 Task: Look for space in Niigata, Japan from 9th June, 2023 to 16th June, 2023 for 2 adults in price range Rs.8000 to Rs.16000. Place can be entire place with 2 bedrooms having 2 beds and 1 bathroom. Property type can be house, flat, guest house. Booking option can be shelf check-in. Required host language is English.
Action: Mouse moved to (525, 142)
Screenshot: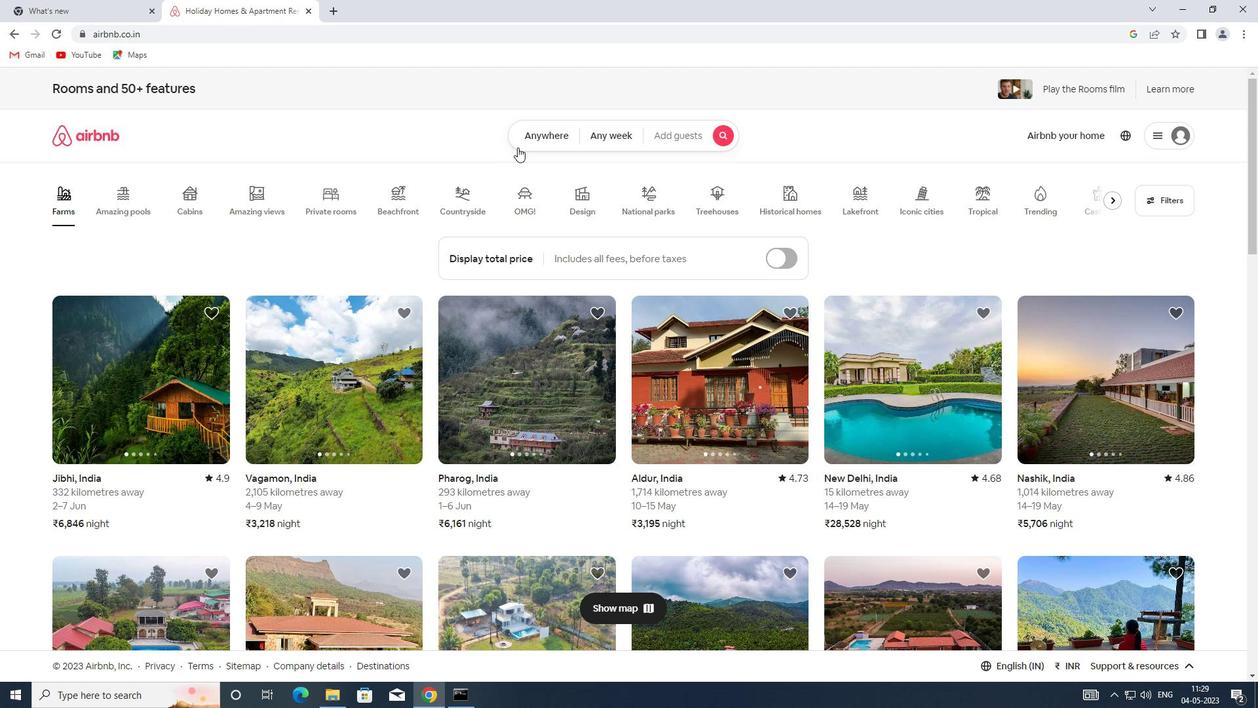 
Action: Mouse pressed left at (525, 142)
Screenshot: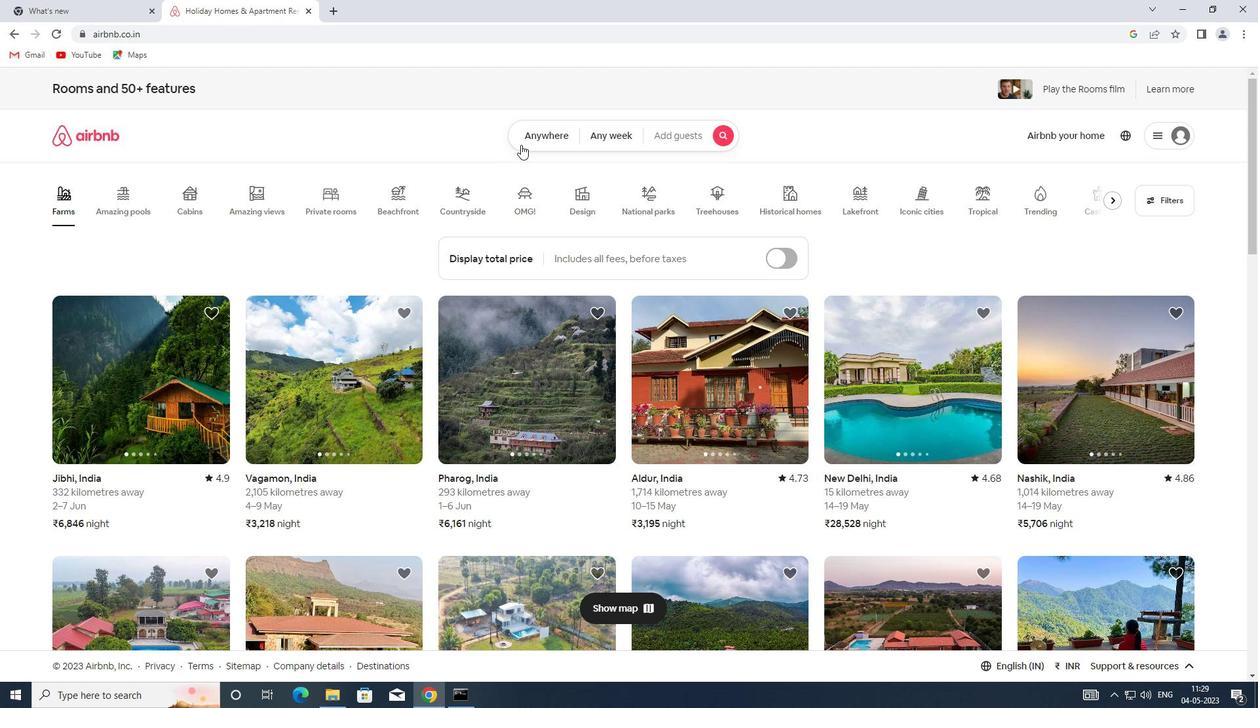 
Action: Mouse moved to (408, 192)
Screenshot: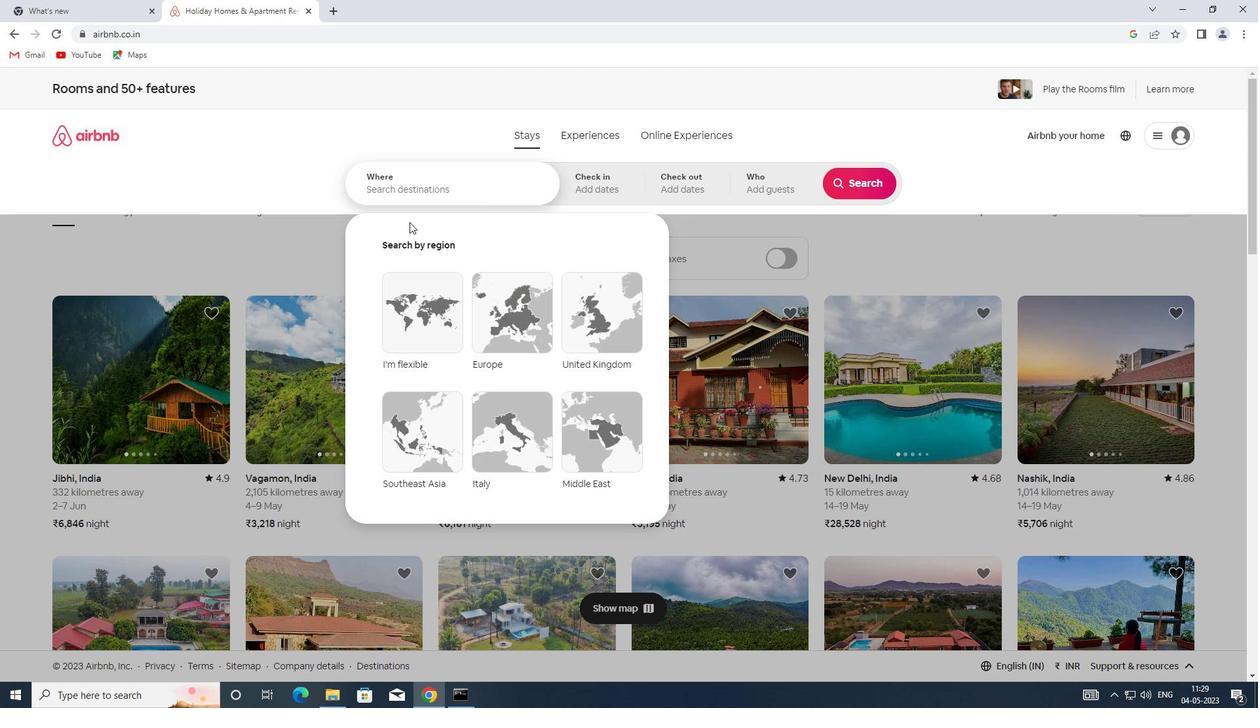 
Action: Mouse pressed left at (408, 192)
Screenshot: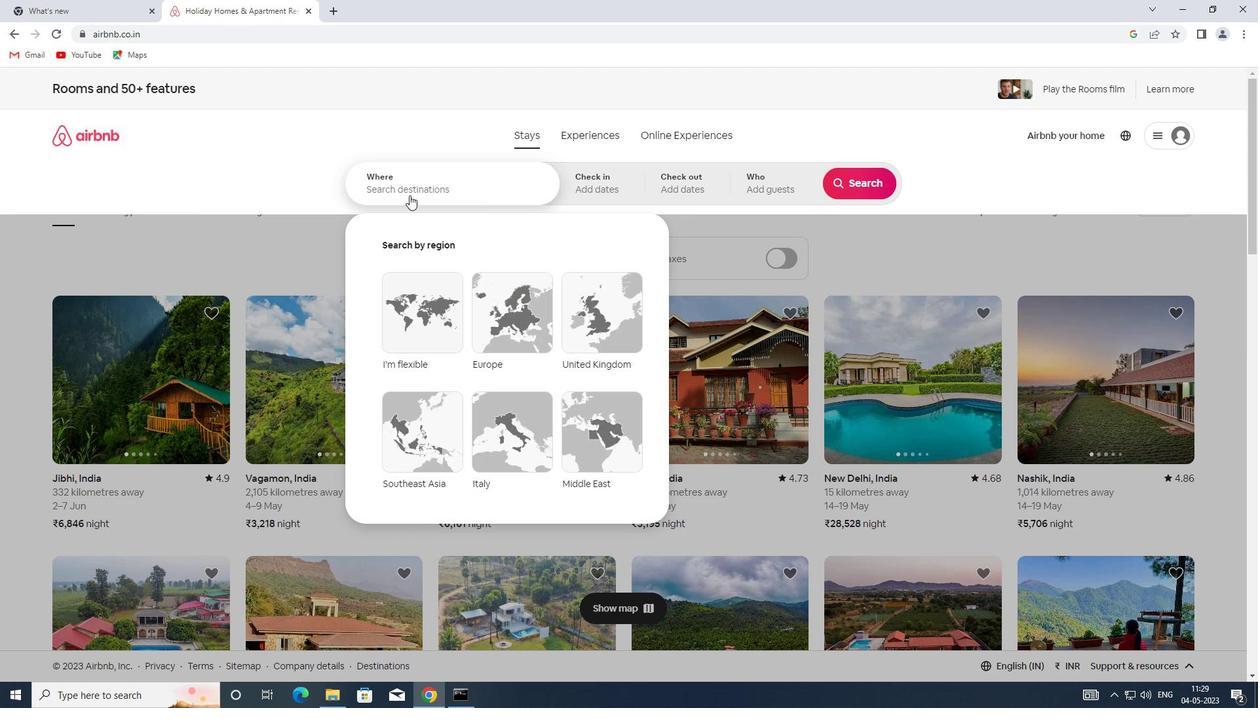 
Action: Key pressed <Key.shift>NIIGATA,<Key.shift>JAPAN
Screenshot: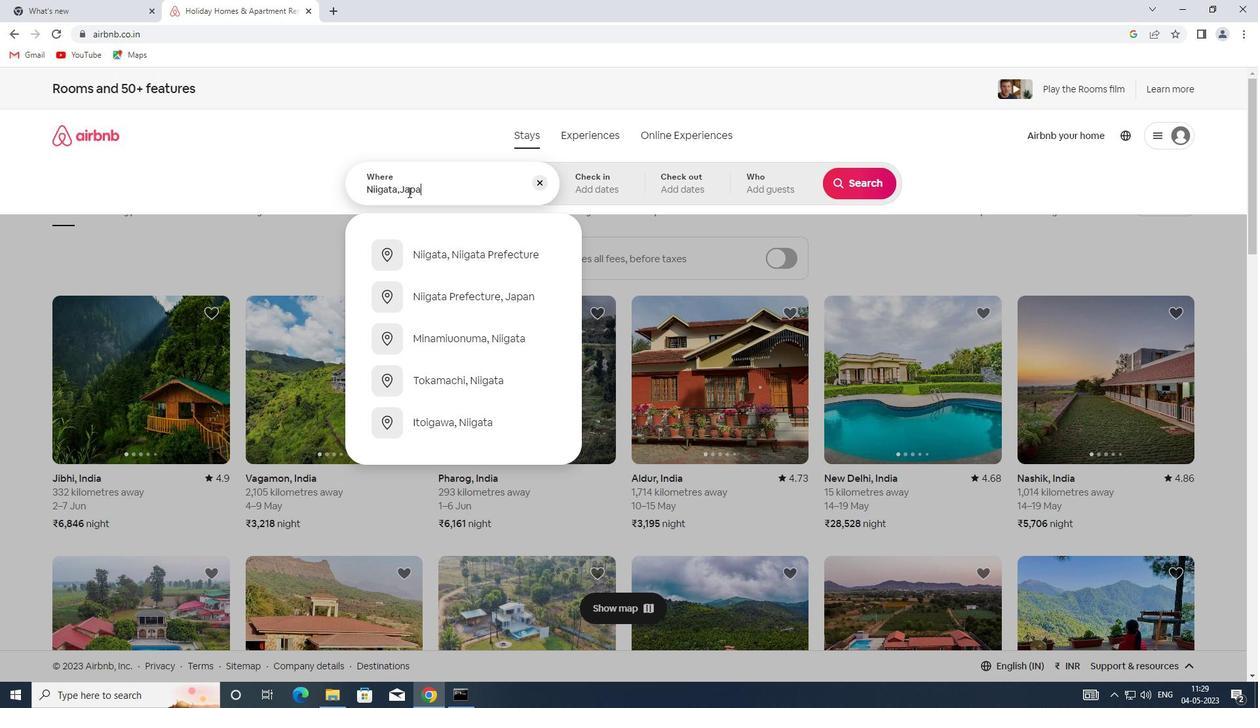 
Action: Mouse moved to (609, 172)
Screenshot: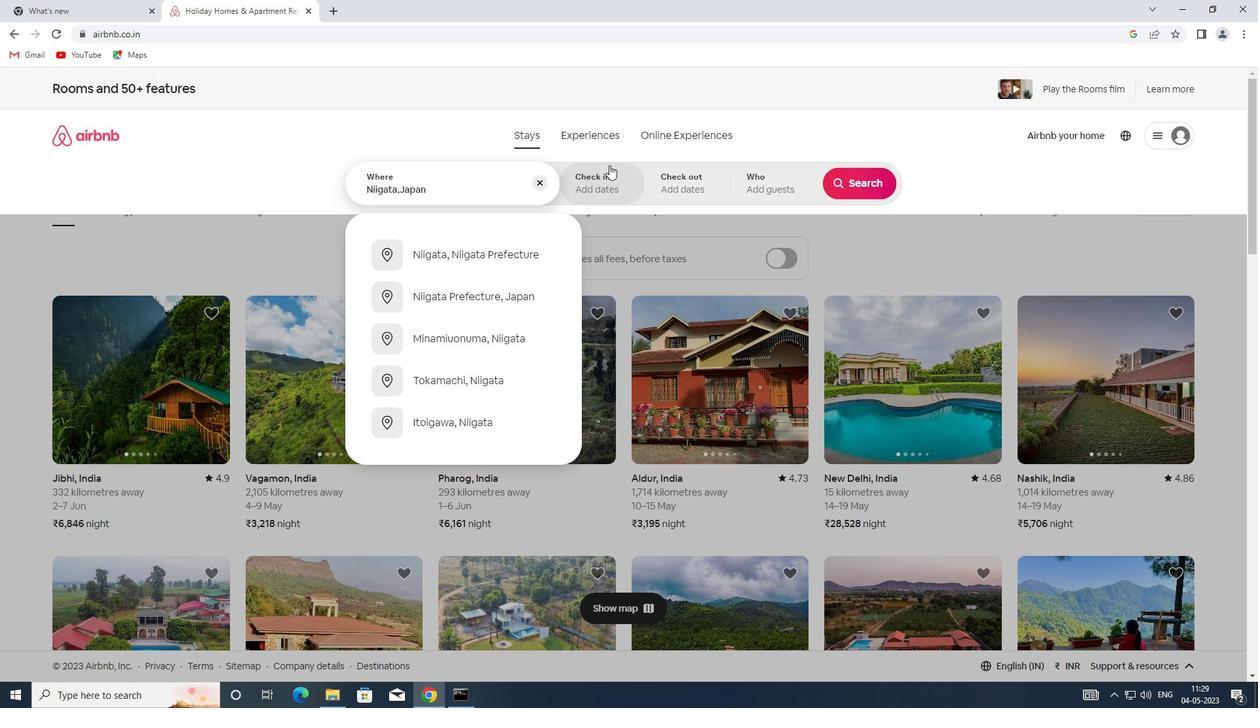 
Action: Mouse pressed left at (609, 172)
Screenshot: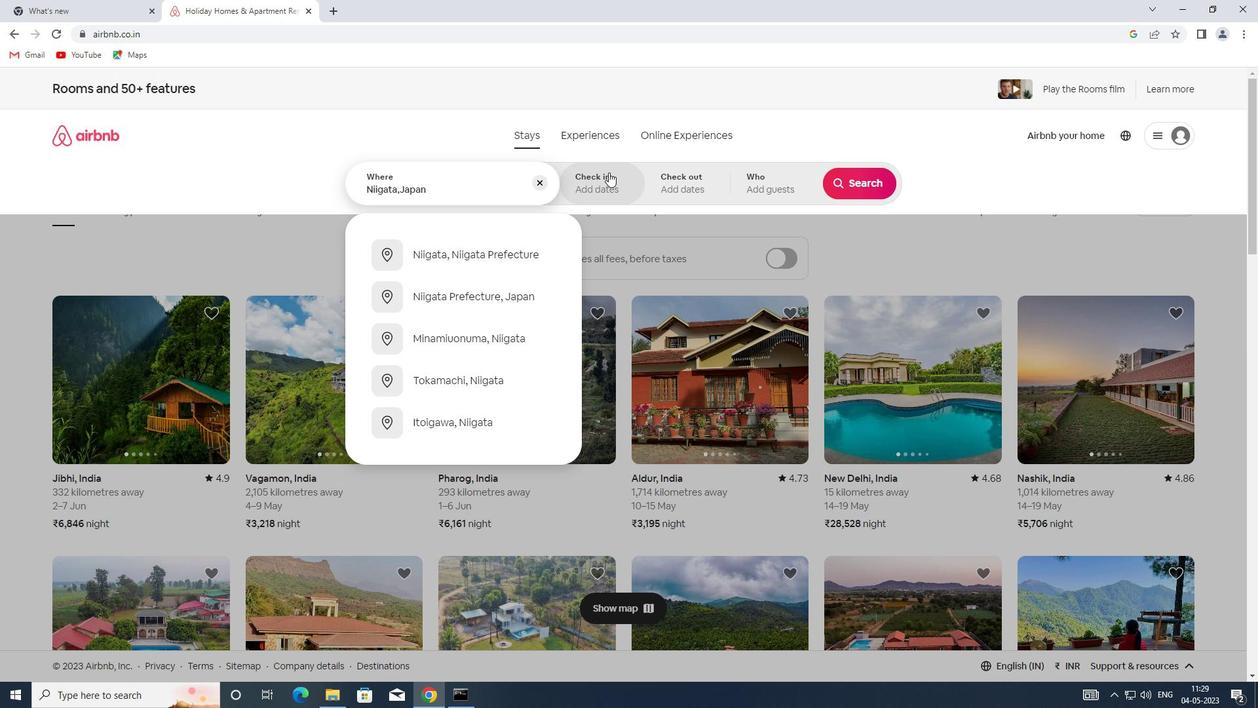 
Action: Mouse moved to (801, 375)
Screenshot: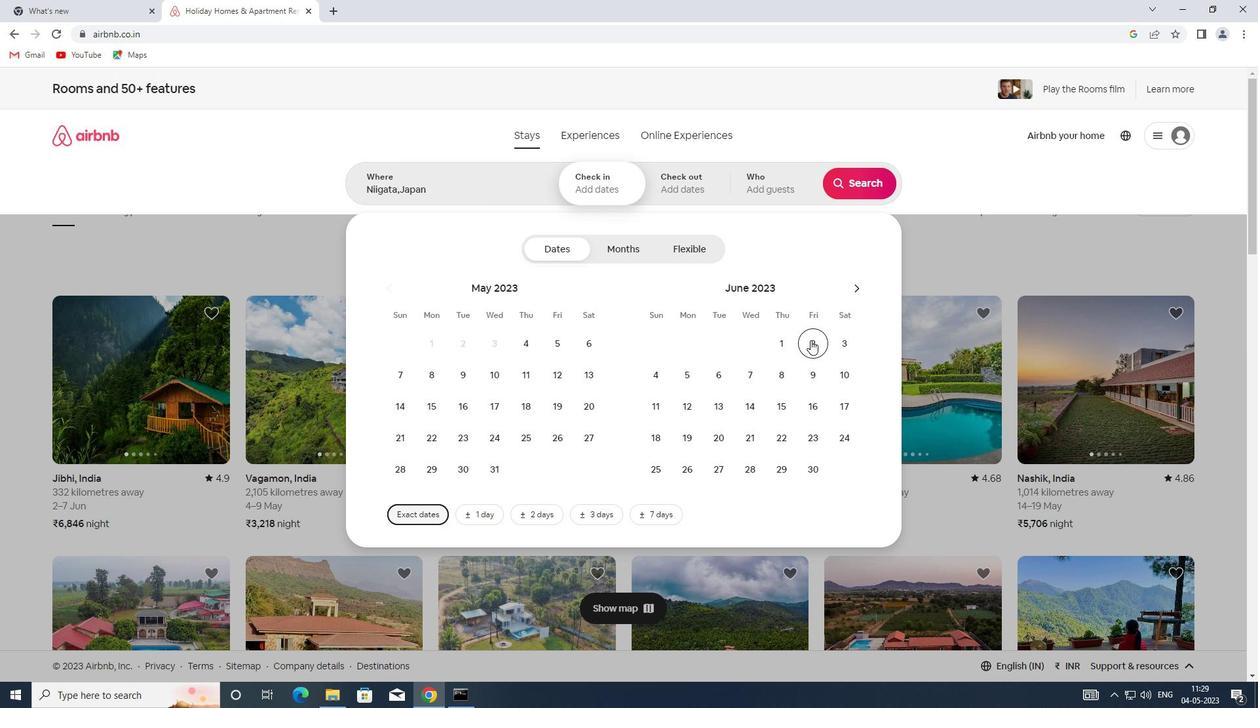 
Action: Mouse pressed left at (801, 375)
Screenshot: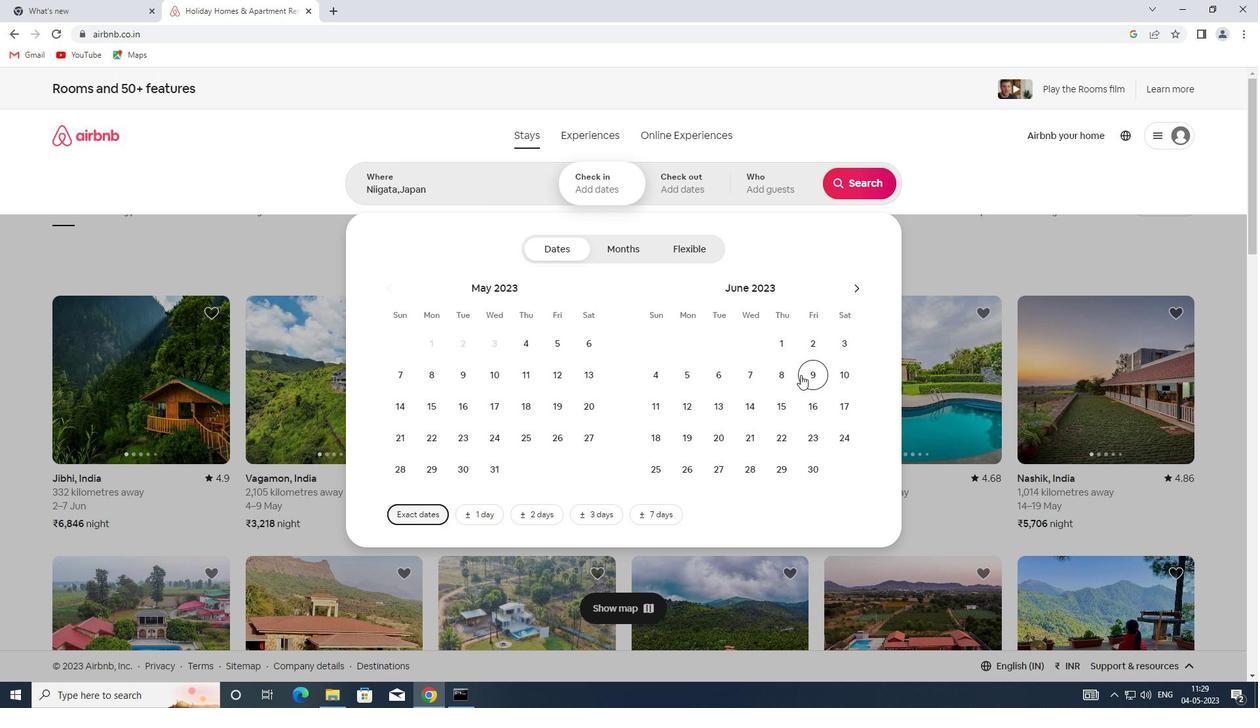 
Action: Mouse moved to (821, 411)
Screenshot: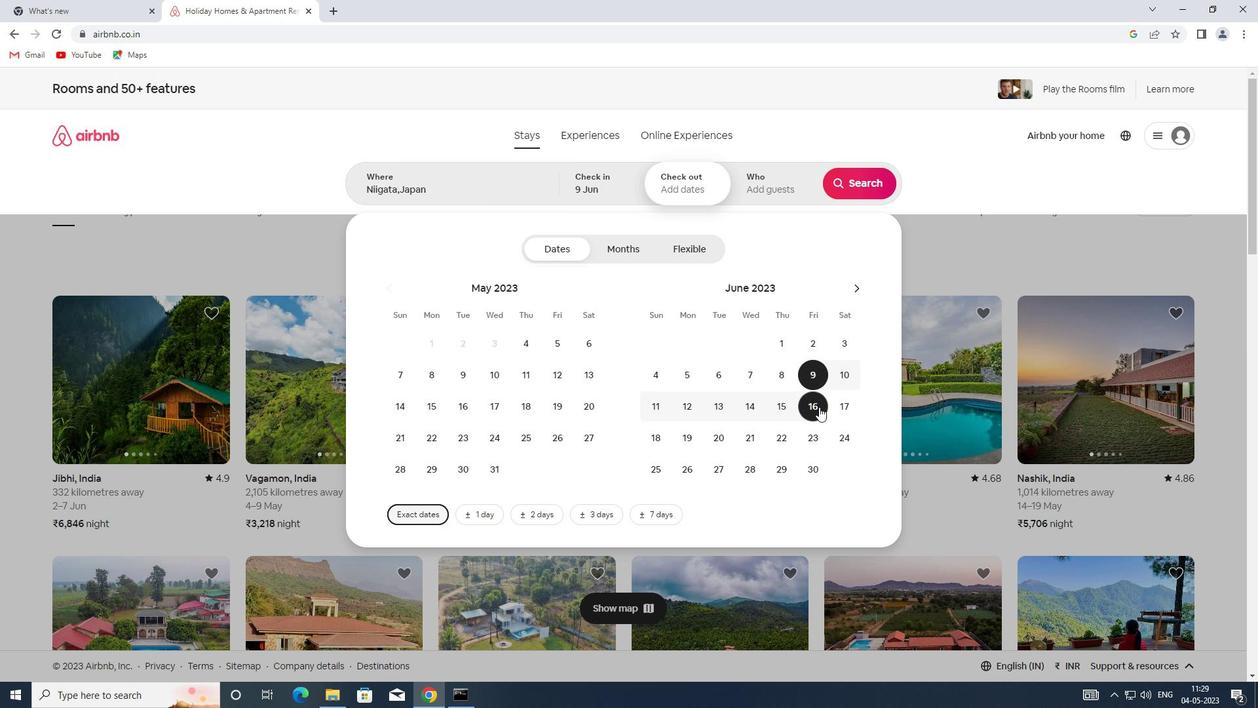 
Action: Mouse pressed left at (821, 411)
Screenshot: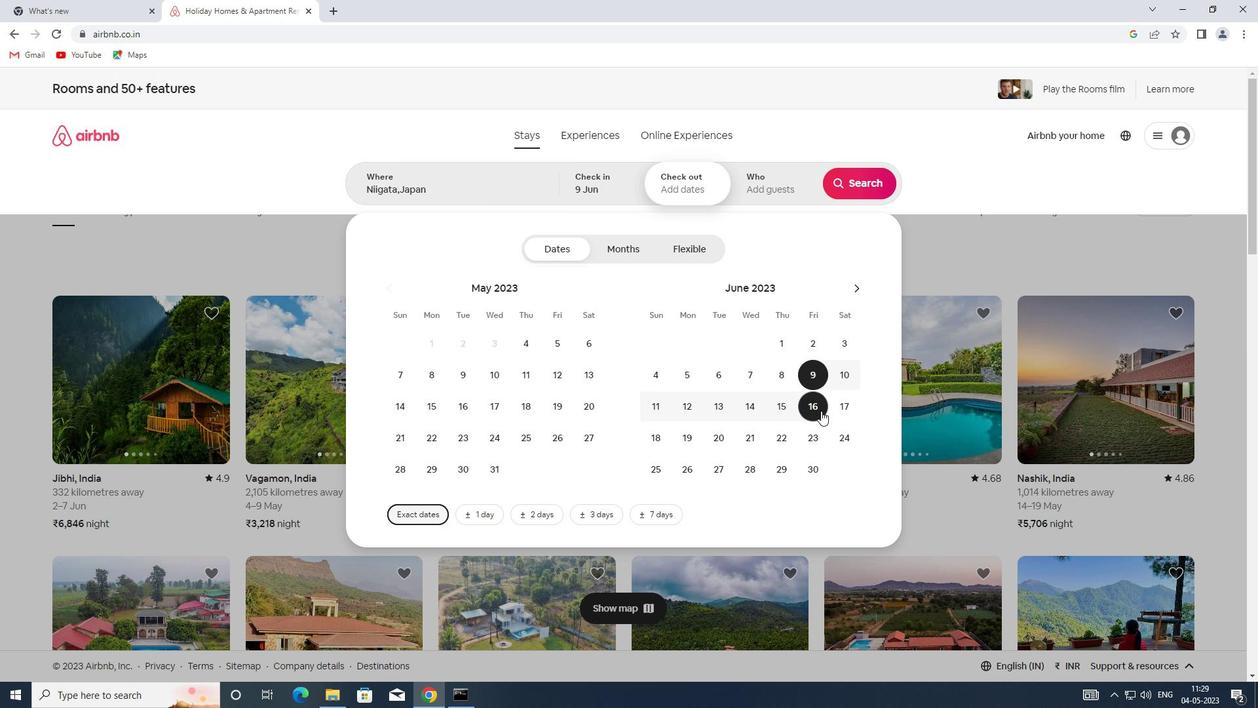 
Action: Mouse moved to (778, 182)
Screenshot: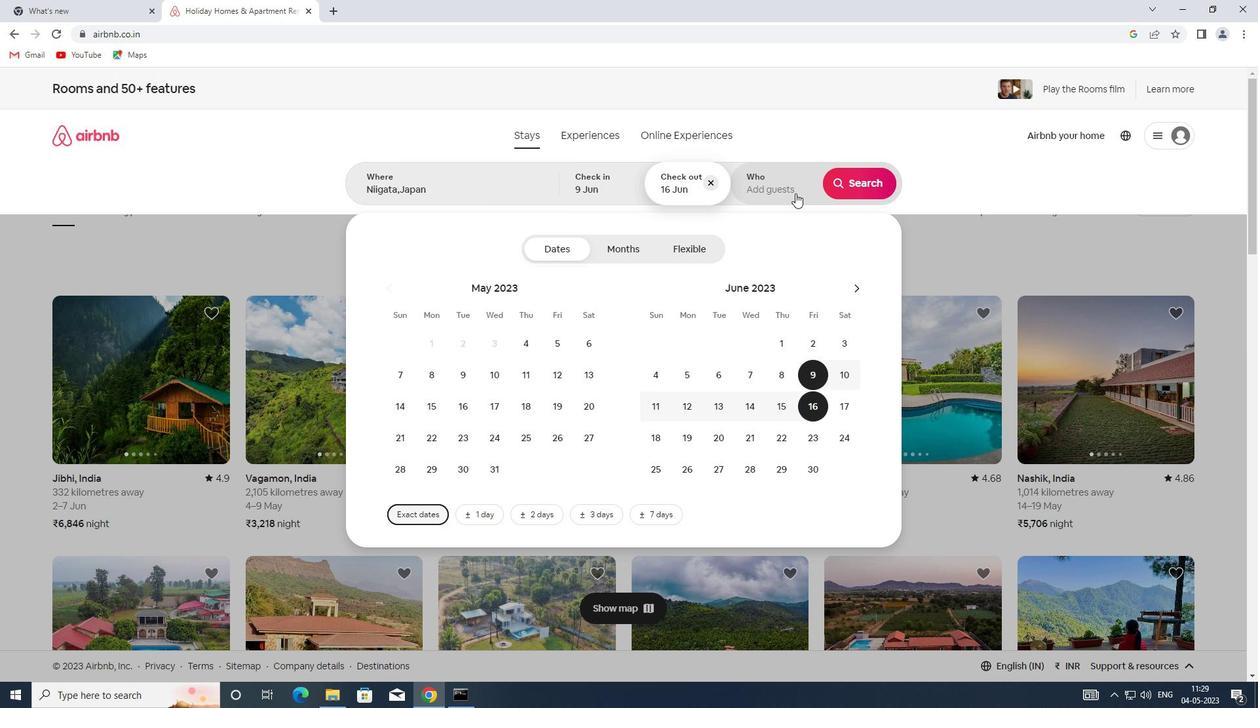 
Action: Mouse pressed left at (778, 182)
Screenshot: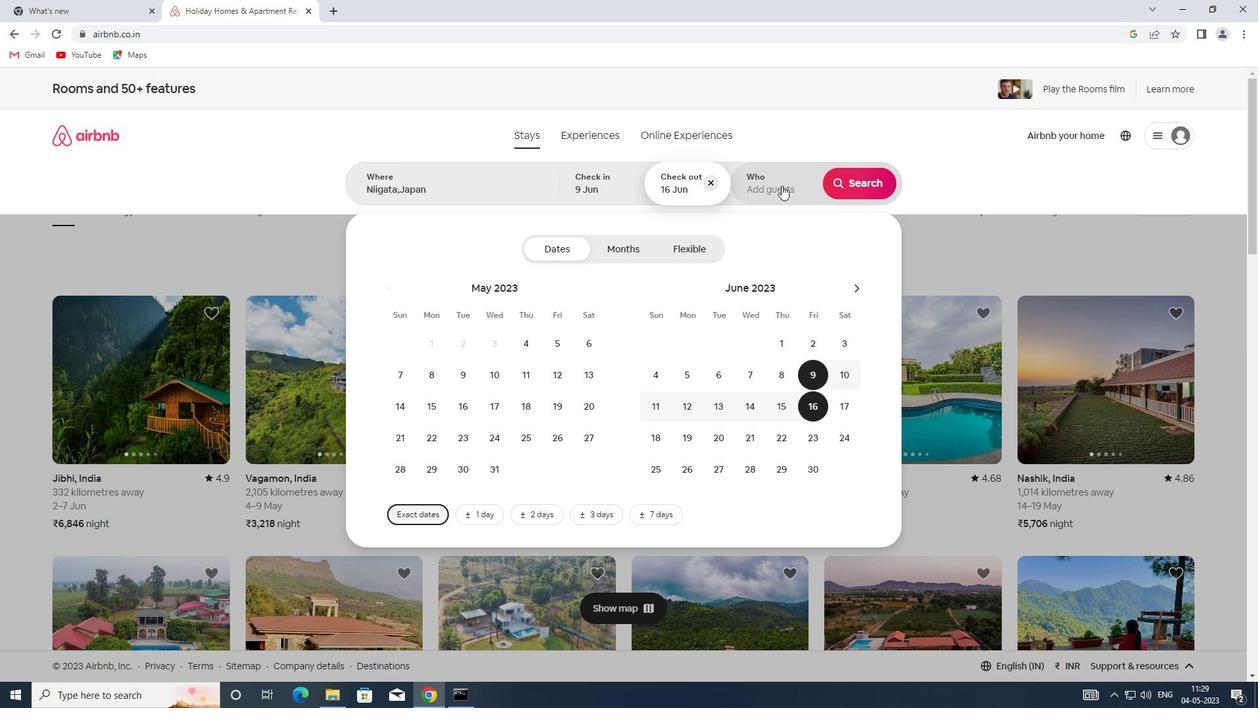 
Action: Mouse moved to (858, 251)
Screenshot: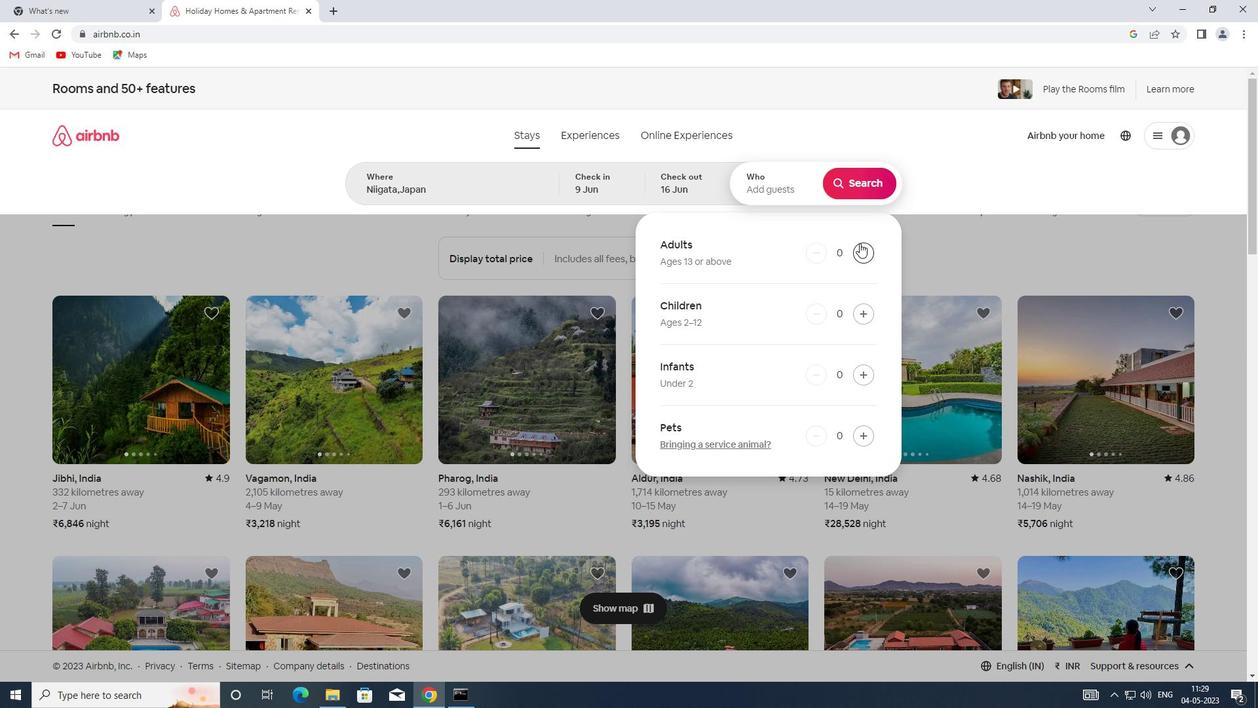
Action: Mouse pressed left at (858, 251)
Screenshot: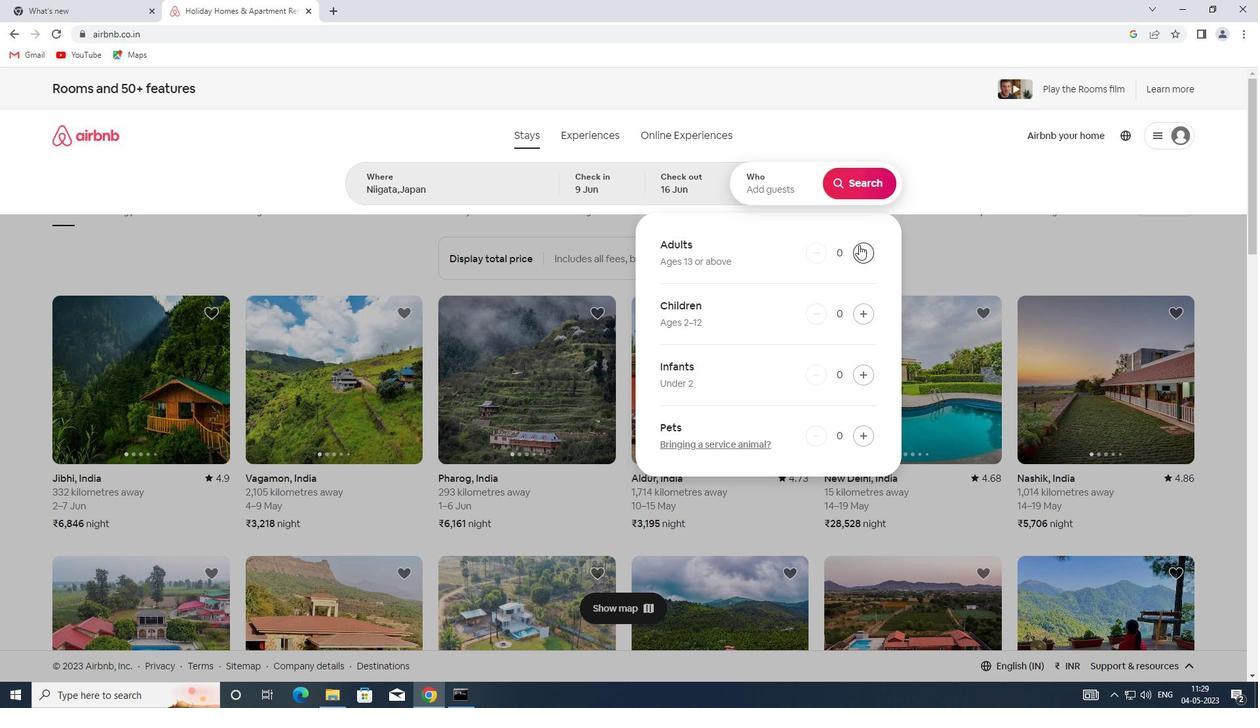 
Action: Mouse moved to (856, 252)
Screenshot: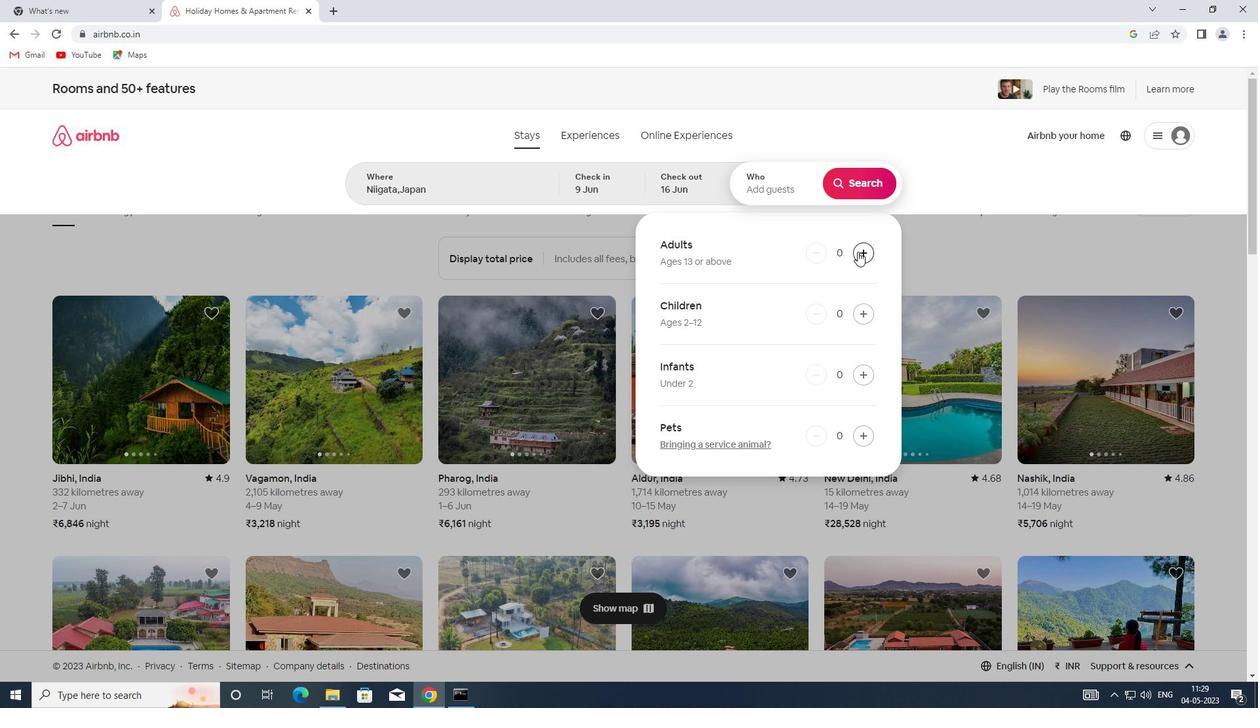 
Action: Mouse pressed left at (856, 252)
Screenshot: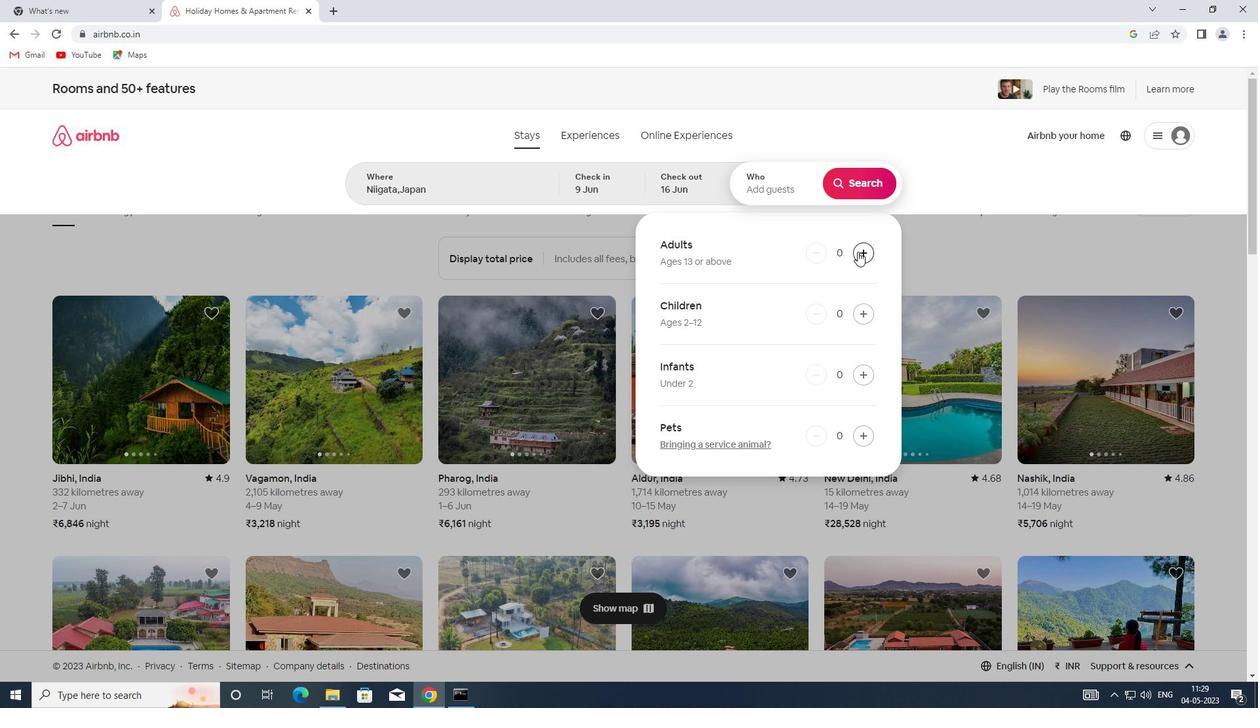 
Action: Mouse moved to (846, 176)
Screenshot: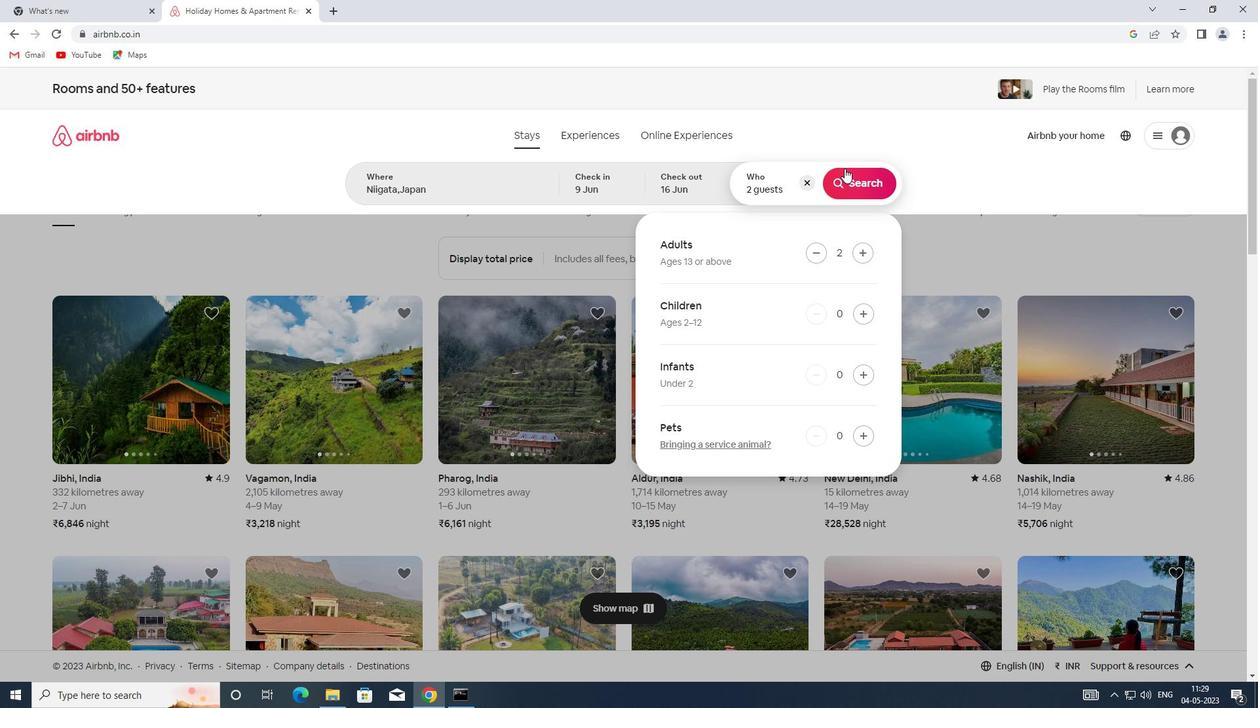 
Action: Mouse pressed left at (846, 176)
Screenshot: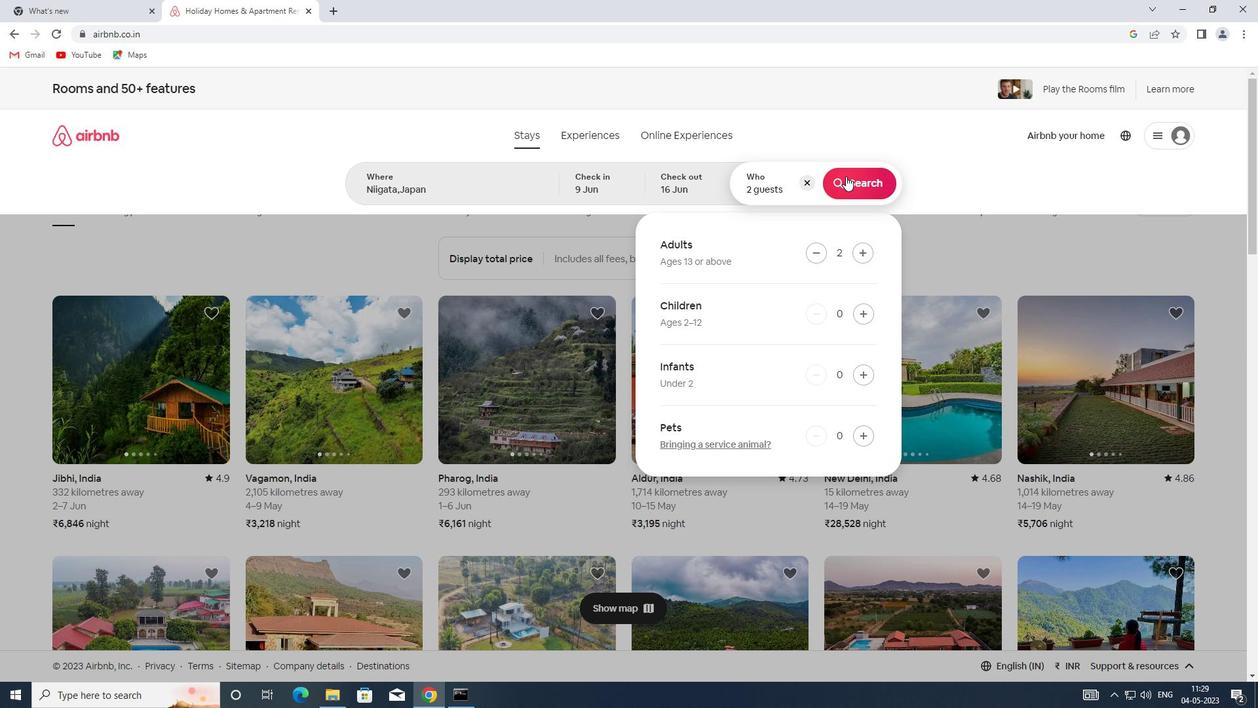 
Action: Mouse moved to (1205, 145)
Screenshot: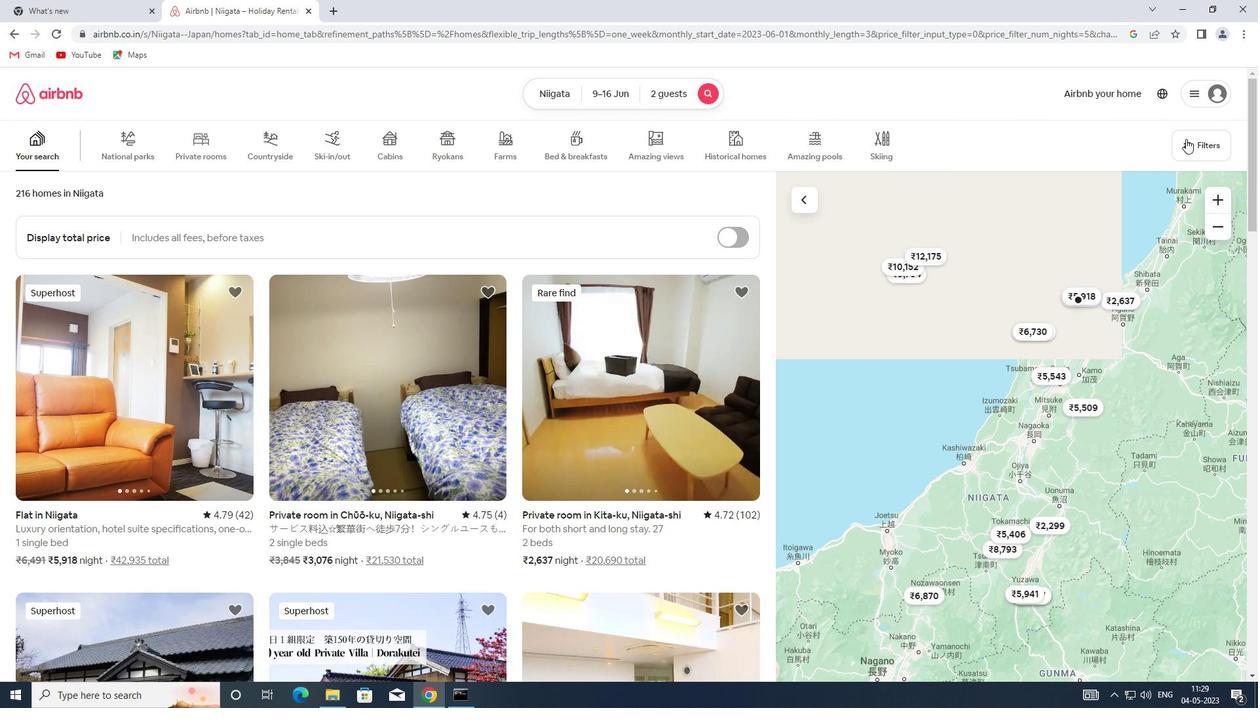 
Action: Mouse pressed left at (1205, 145)
Screenshot: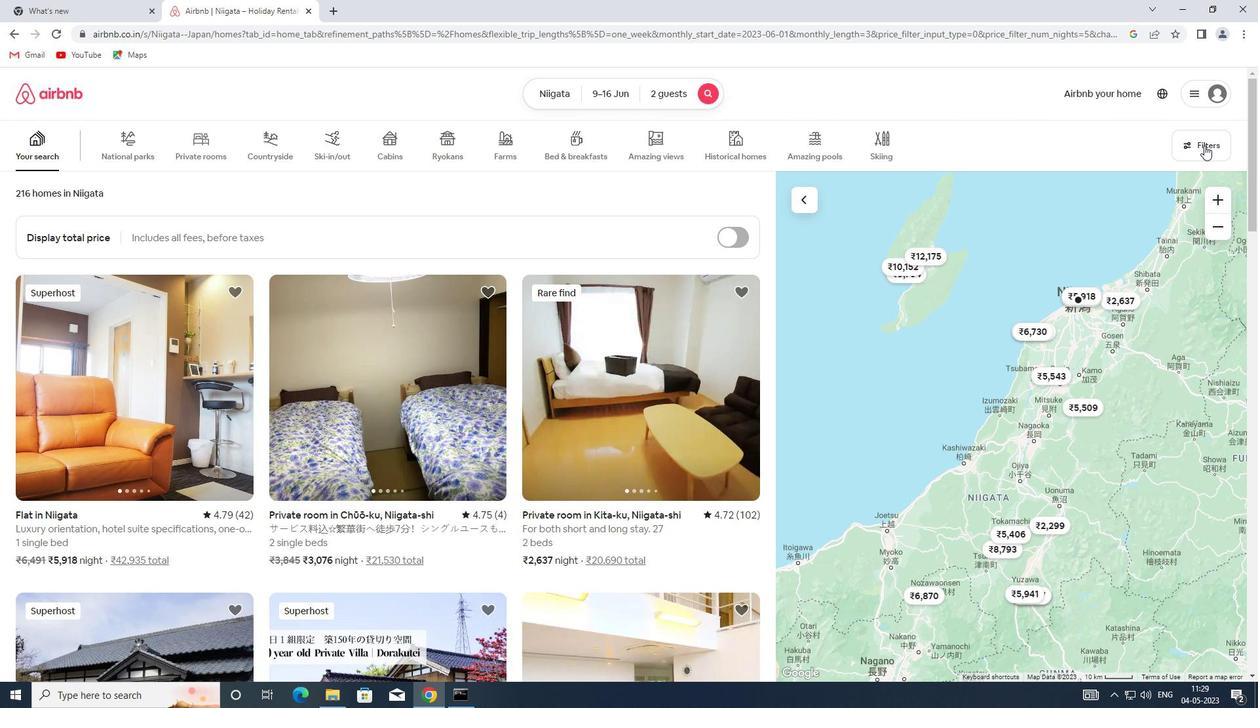 
Action: Mouse moved to (467, 308)
Screenshot: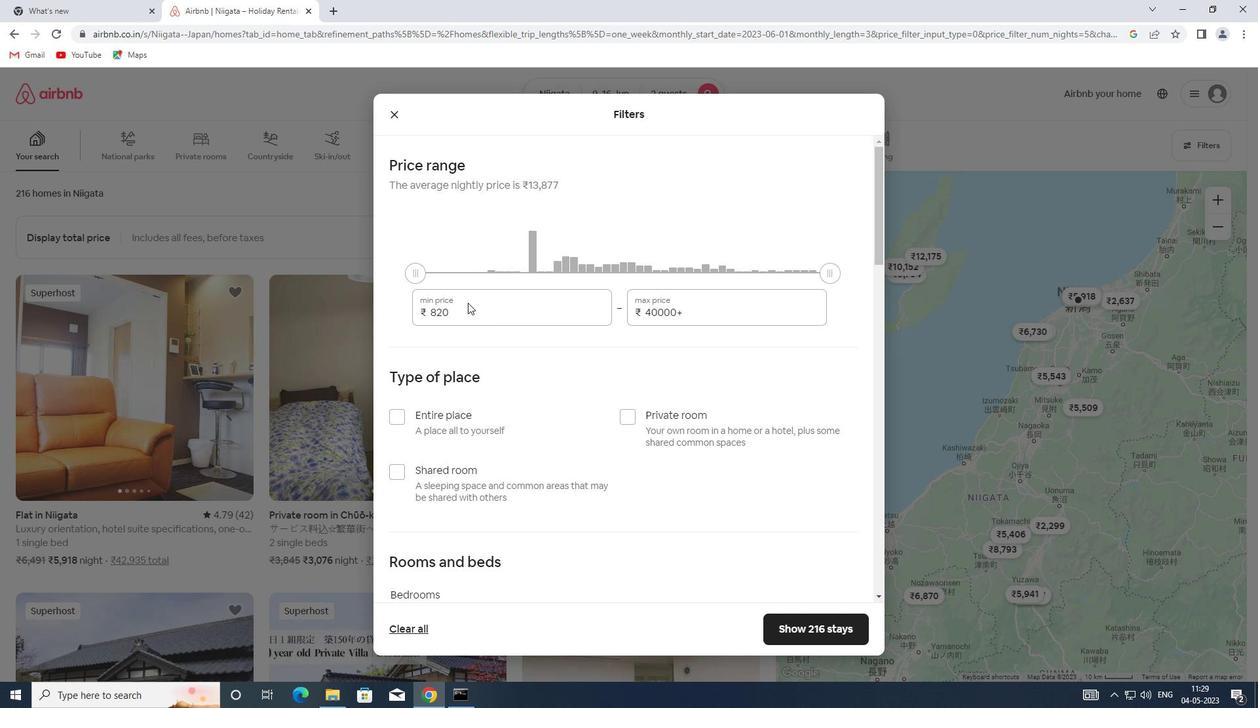 
Action: Mouse pressed left at (467, 308)
Screenshot: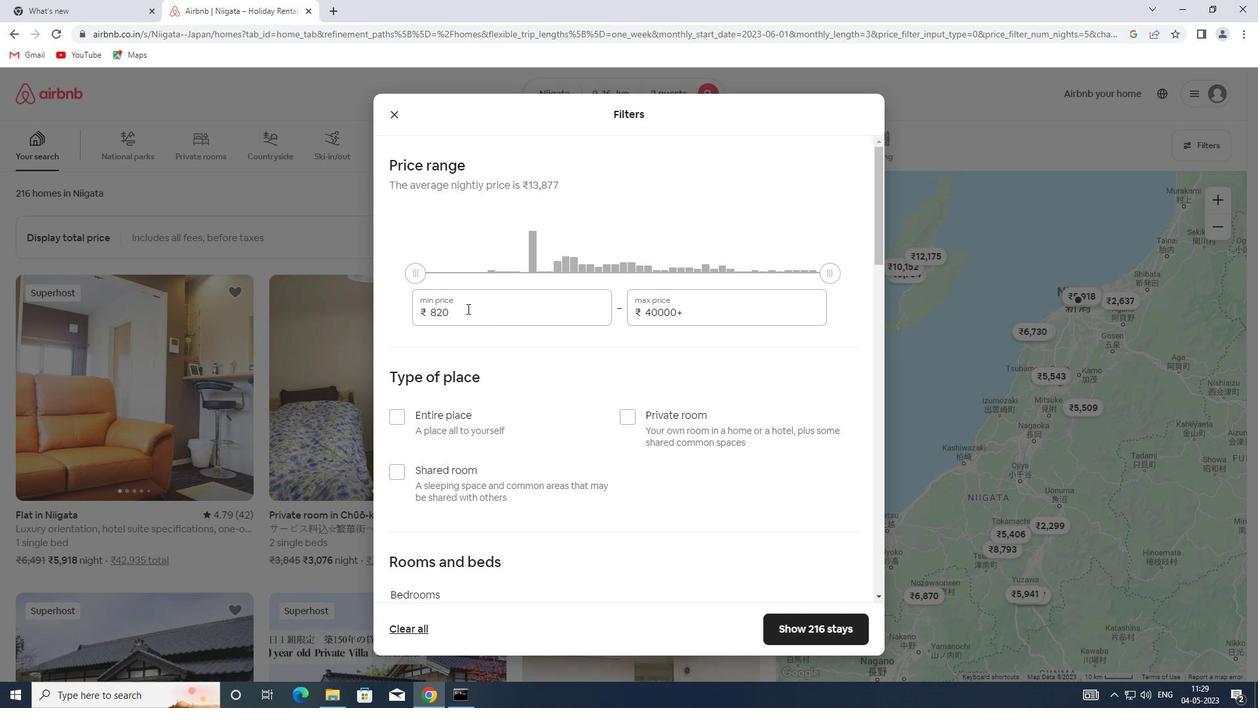 
Action: Mouse moved to (371, 300)
Screenshot: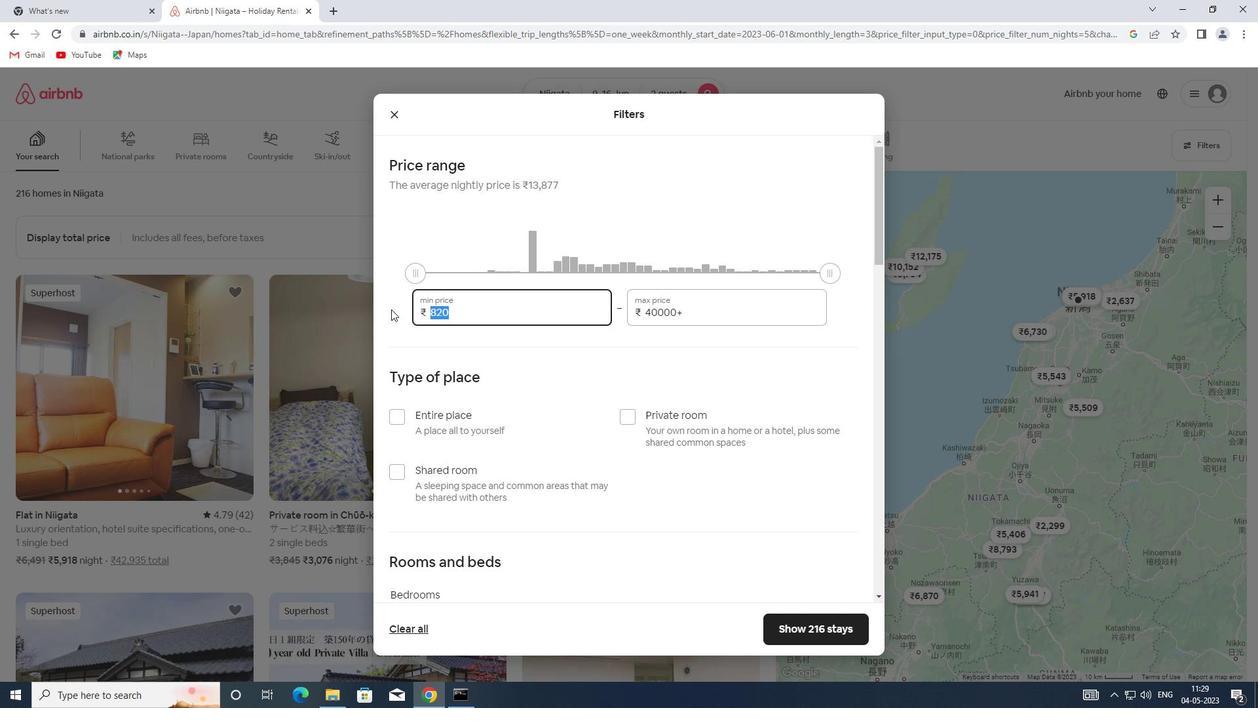 
Action: Key pressed 8000
Screenshot: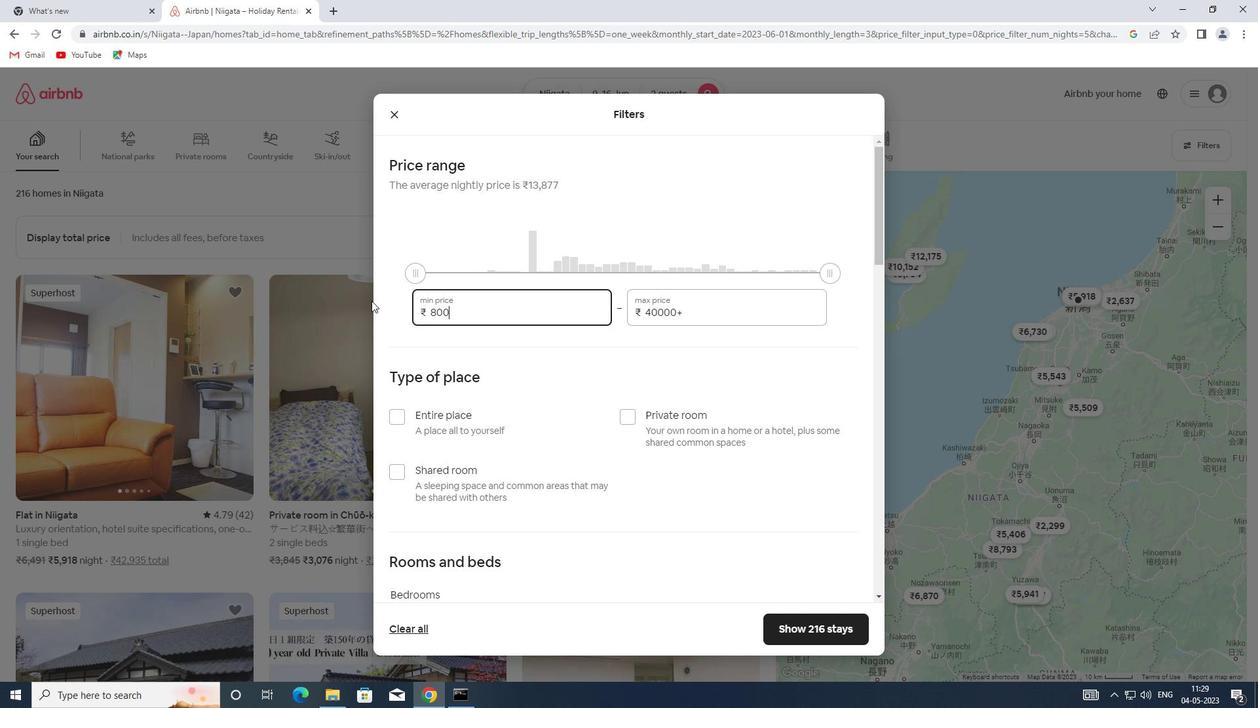 
Action: Mouse moved to (687, 314)
Screenshot: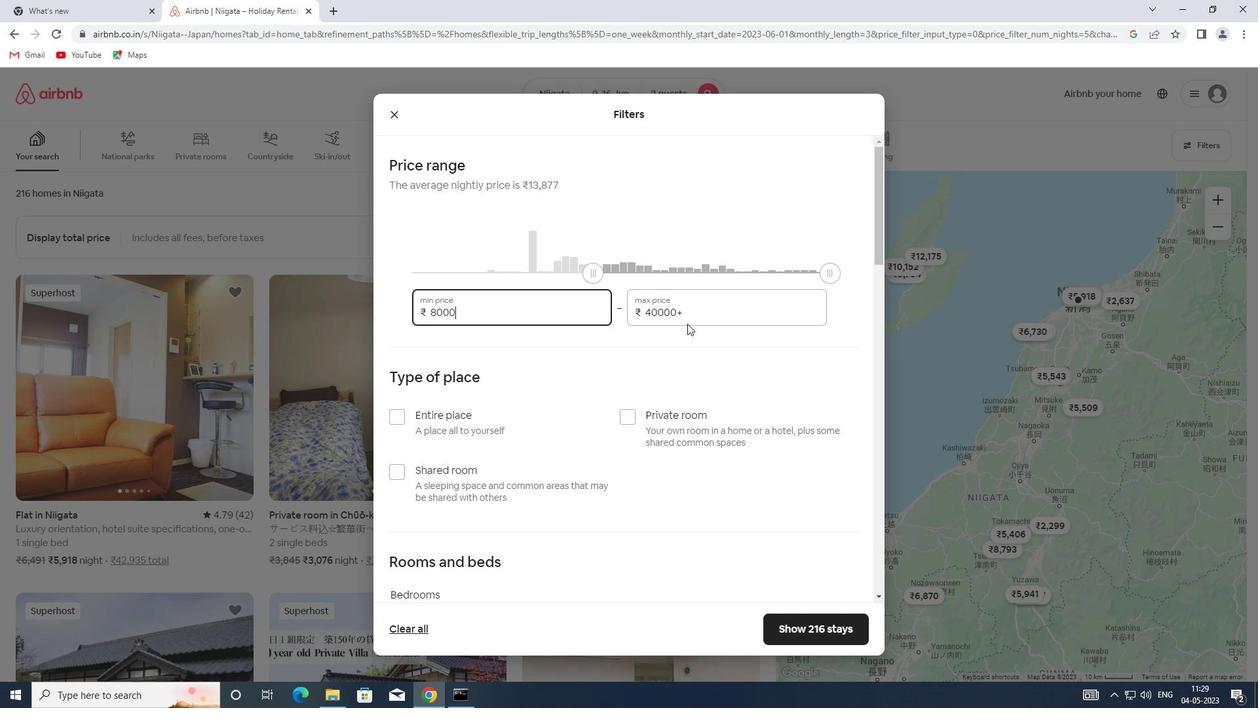 
Action: Mouse pressed left at (687, 314)
Screenshot: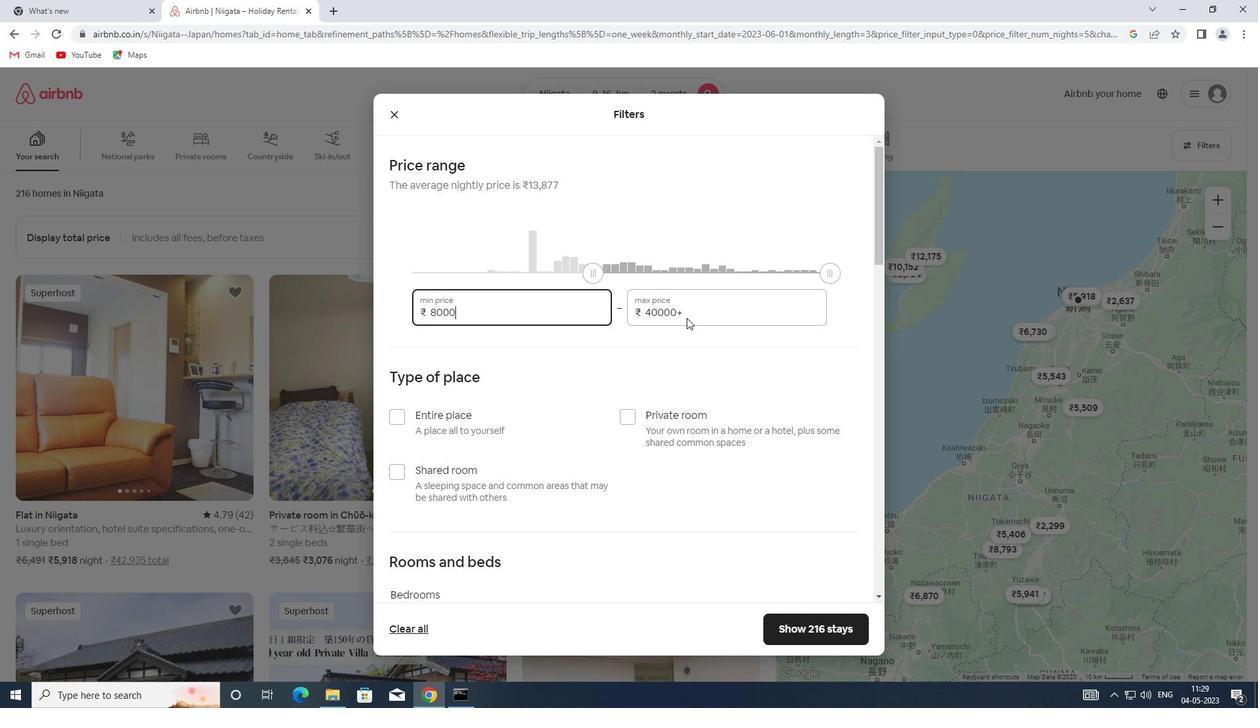 
Action: Mouse moved to (582, 315)
Screenshot: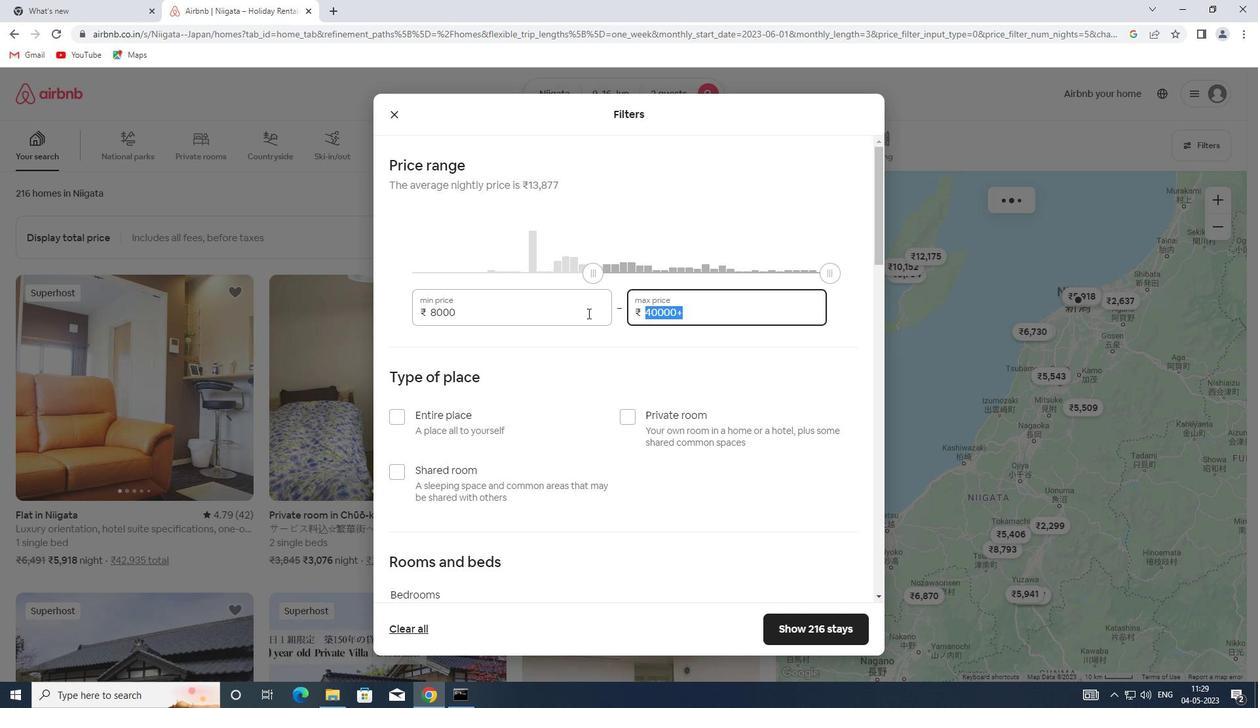 
Action: Key pressed 16000
Screenshot: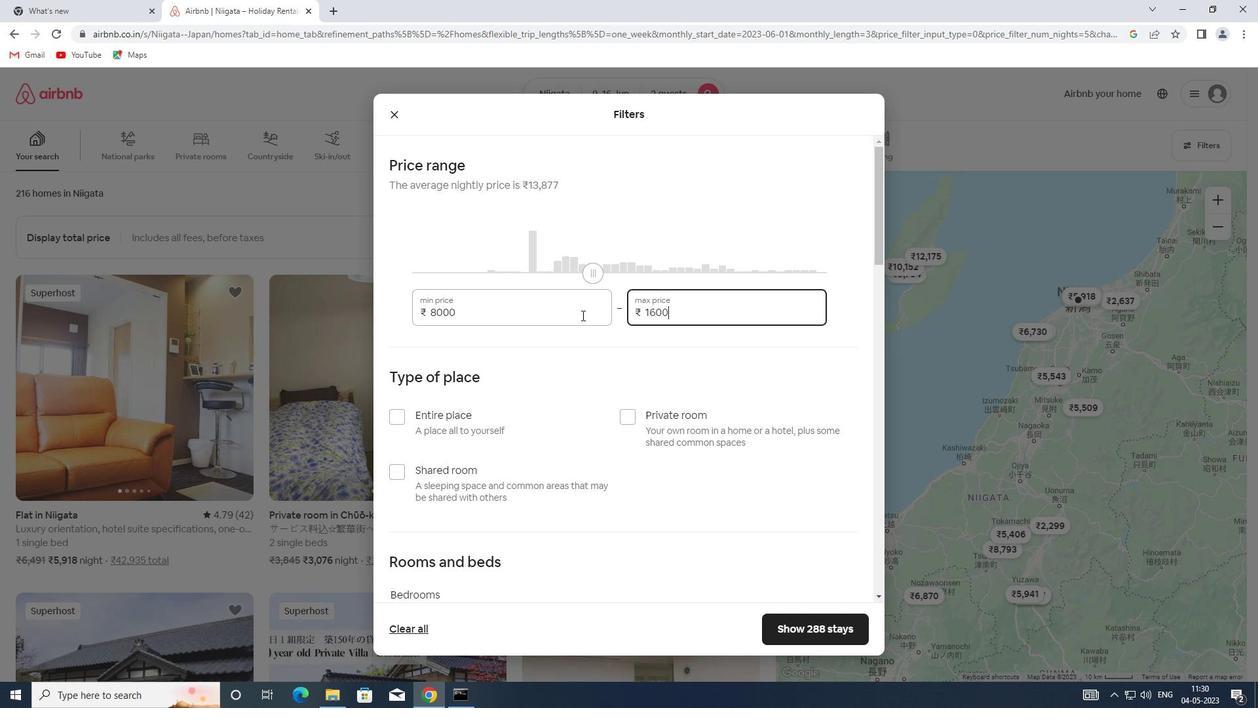 
Action: Mouse moved to (611, 335)
Screenshot: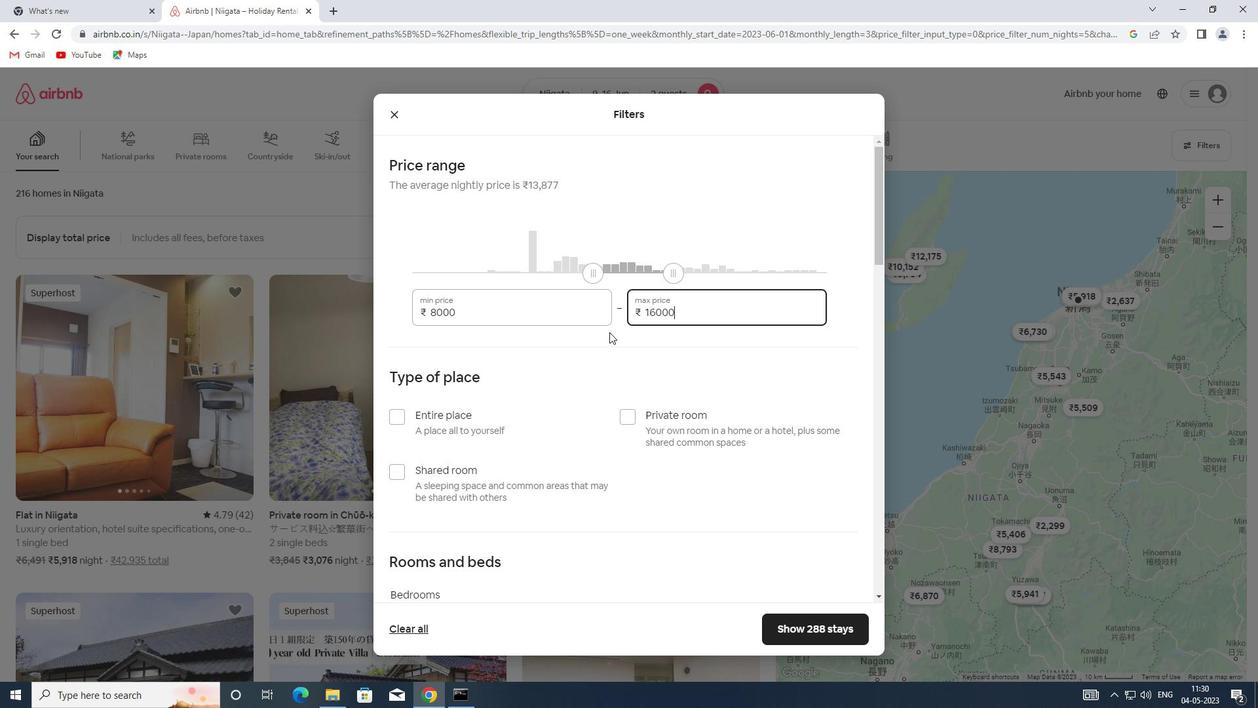 
Action: Mouse scrolled (611, 335) with delta (0, 0)
Screenshot: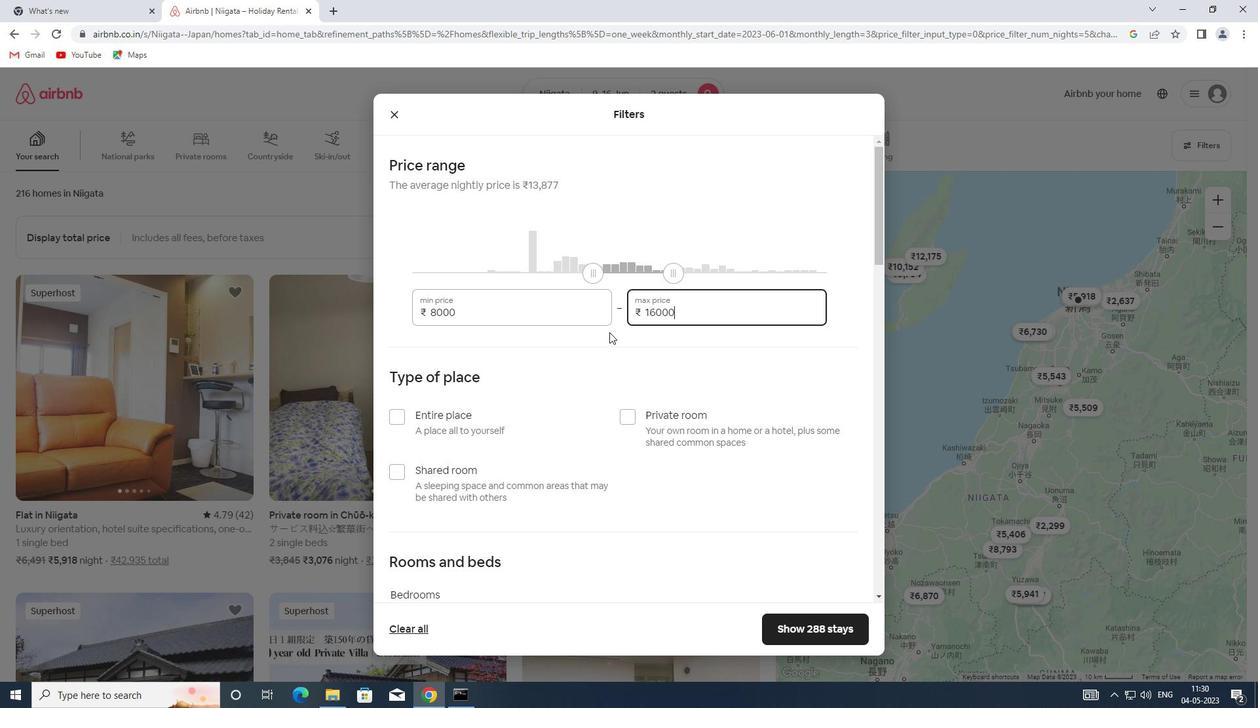 
Action: Mouse moved to (413, 352)
Screenshot: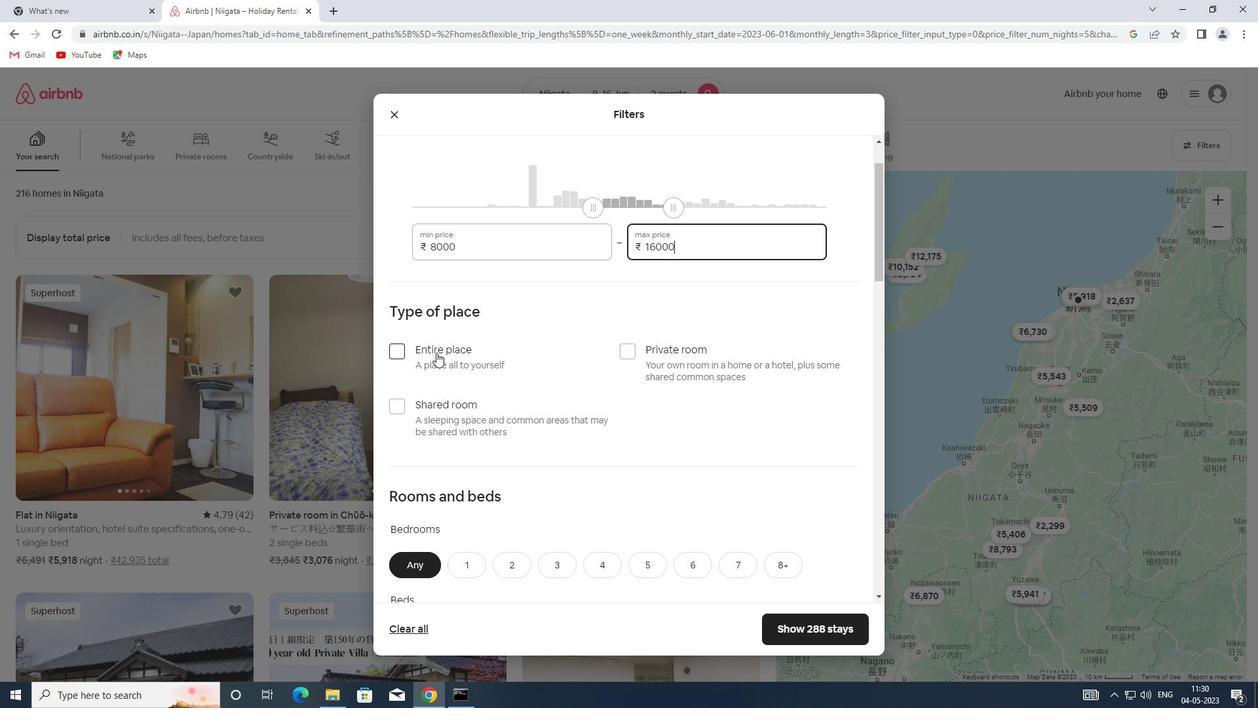 
Action: Mouse pressed left at (413, 352)
Screenshot: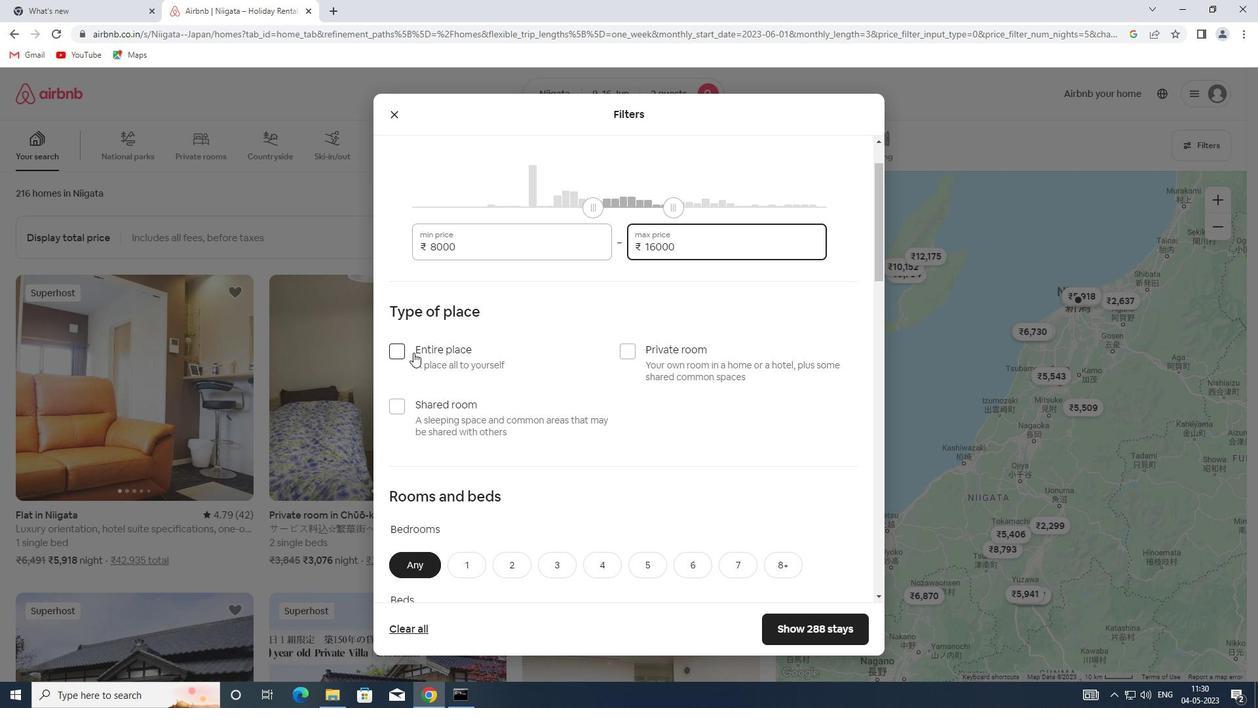 
Action: Mouse moved to (413, 352)
Screenshot: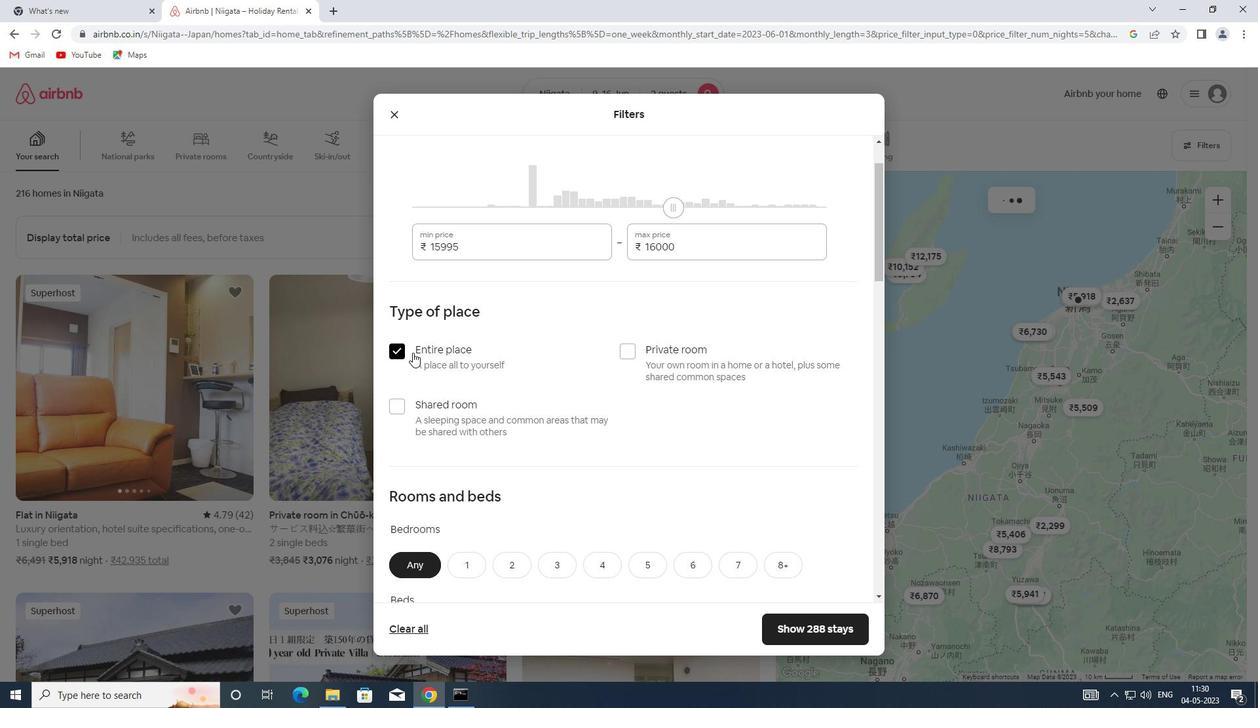 
Action: Mouse scrolled (413, 352) with delta (0, 0)
Screenshot: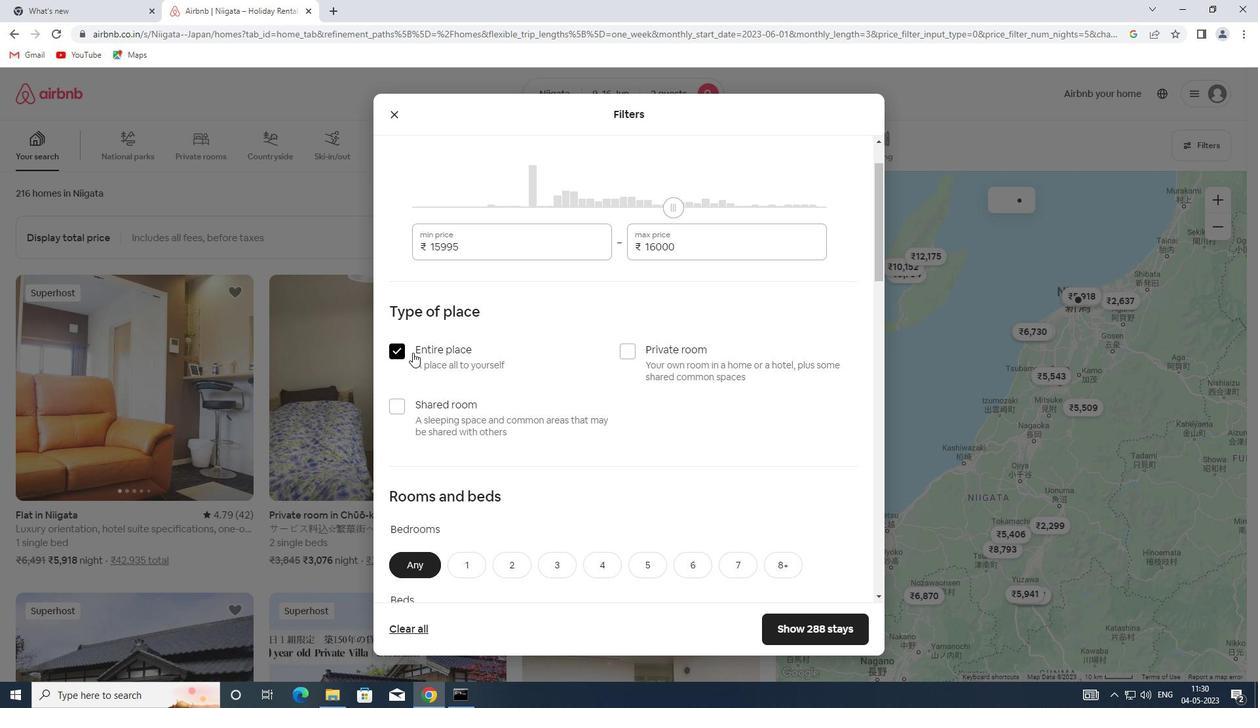 
Action: Mouse scrolled (413, 352) with delta (0, 0)
Screenshot: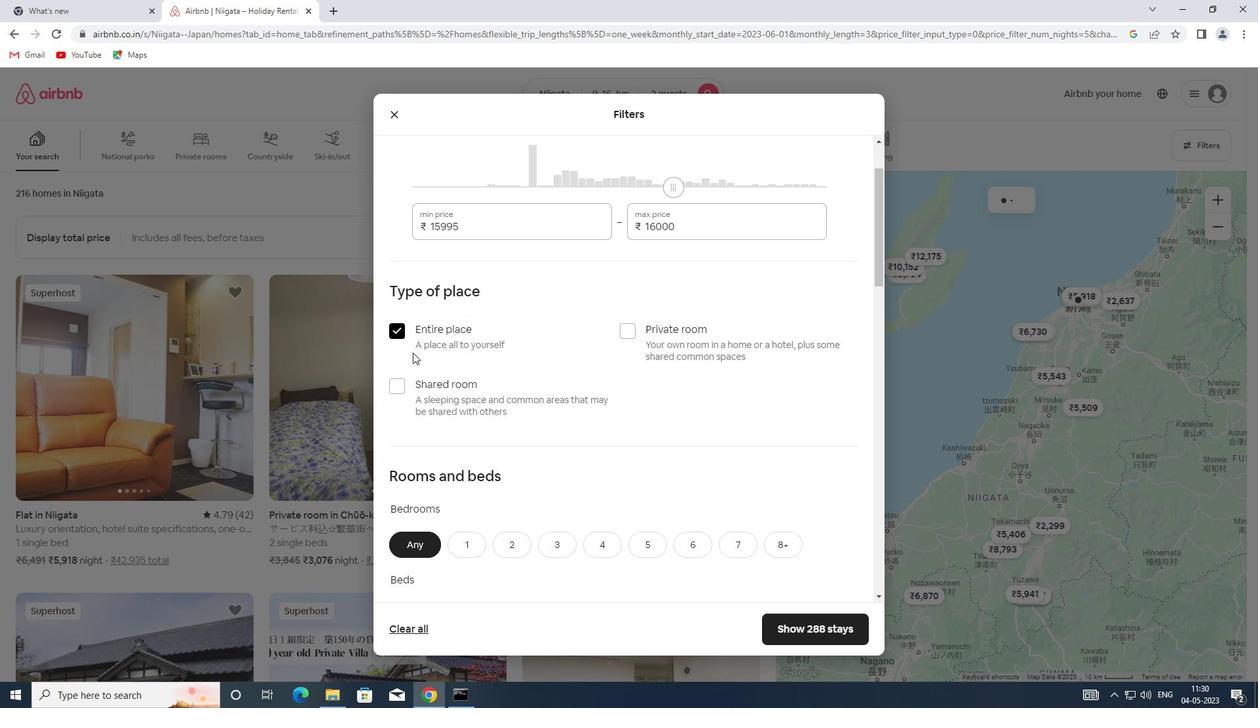 
Action: Mouse moved to (510, 429)
Screenshot: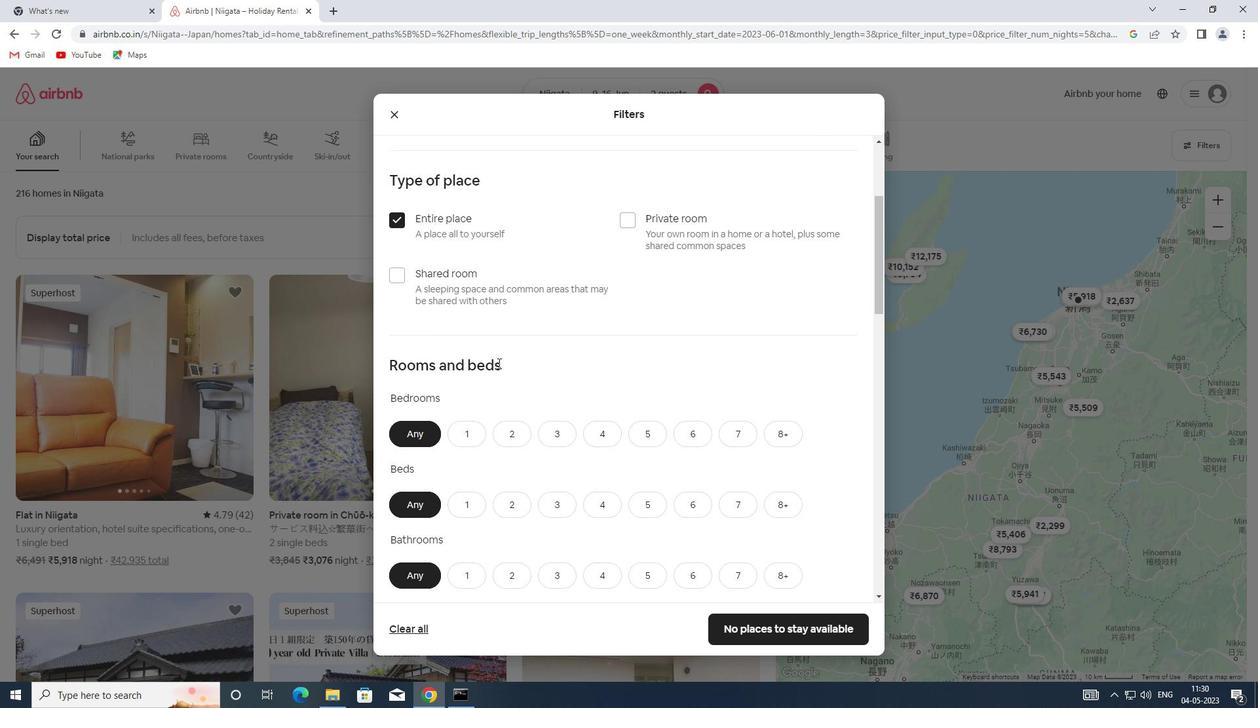 
Action: Mouse pressed left at (510, 429)
Screenshot: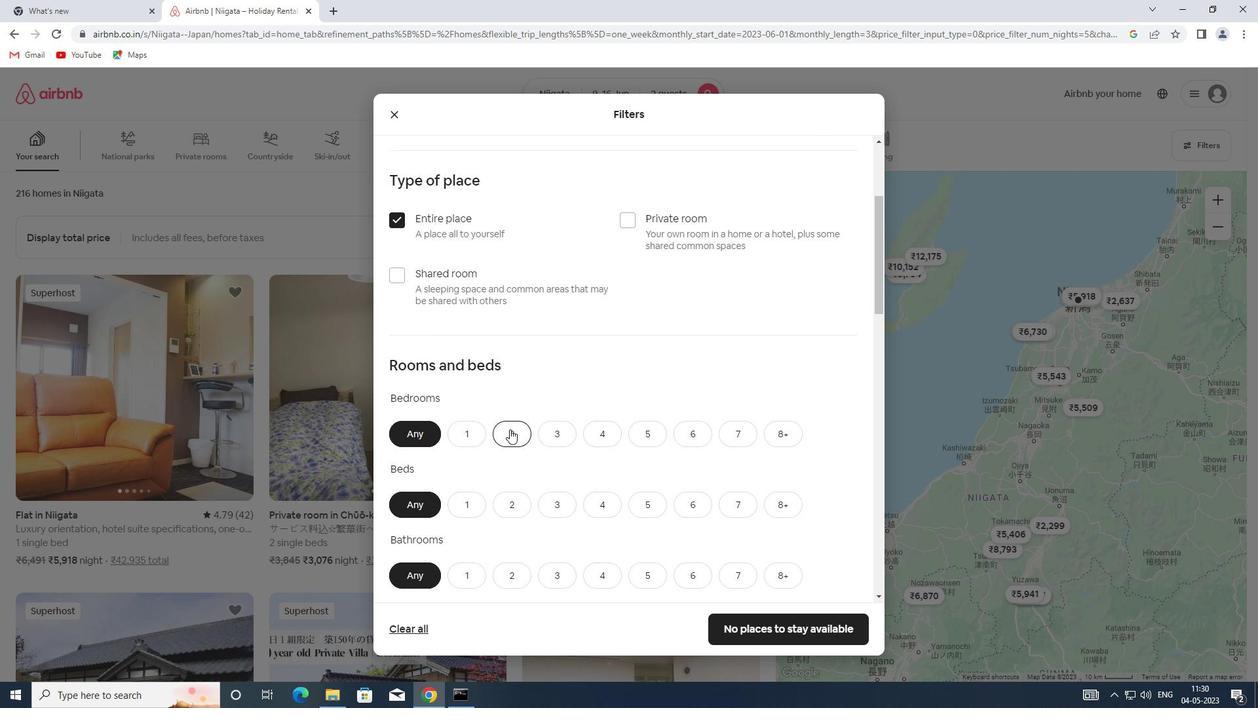 
Action: Mouse scrolled (510, 428) with delta (0, 0)
Screenshot: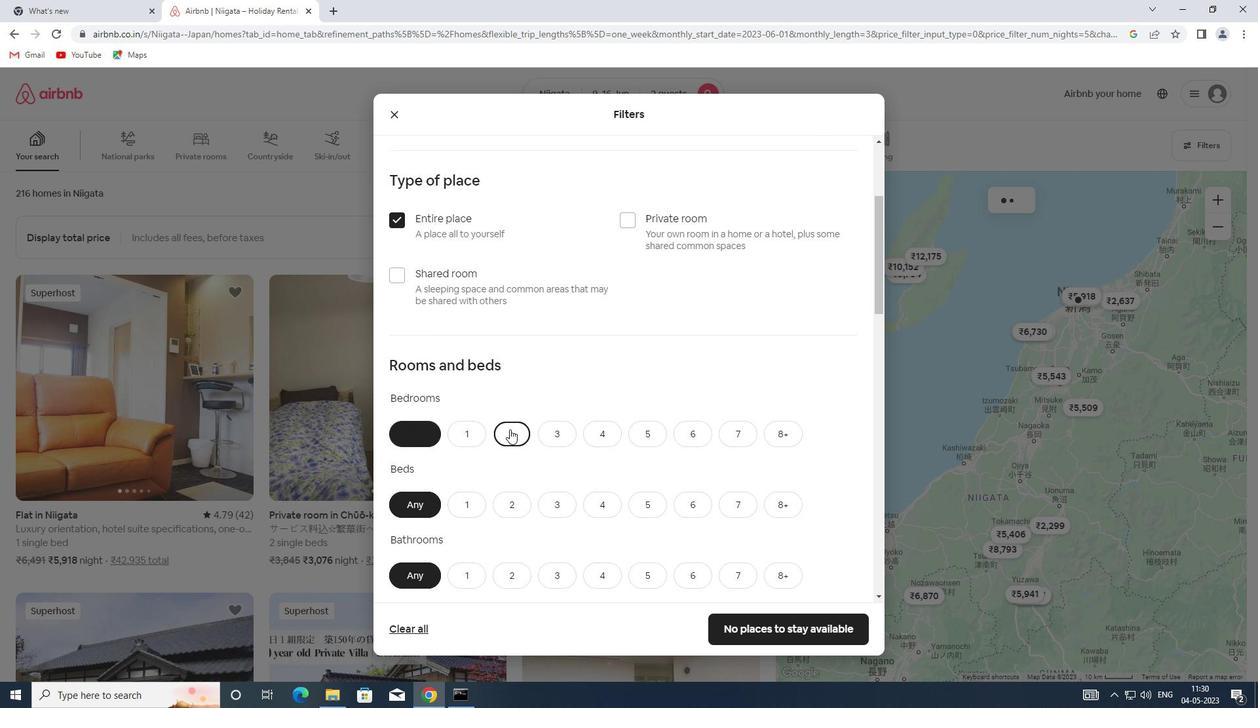 
Action: Mouse moved to (513, 441)
Screenshot: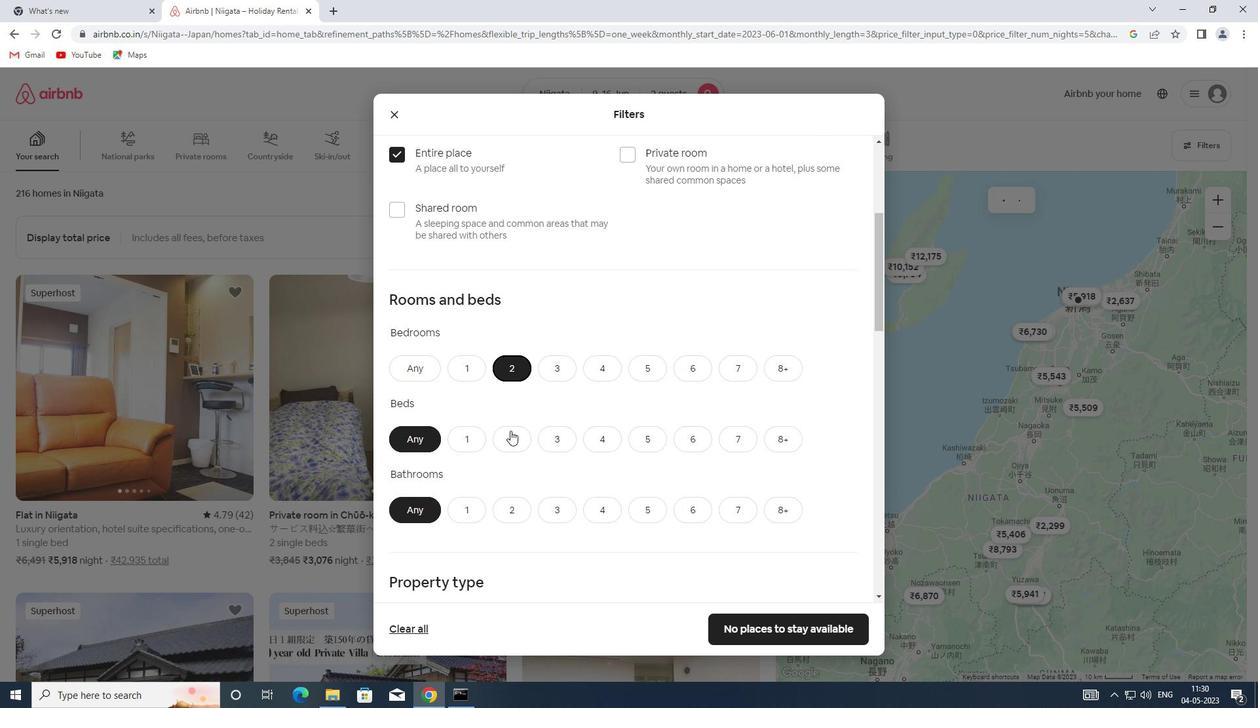 
Action: Mouse pressed left at (513, 441)
Screenshot: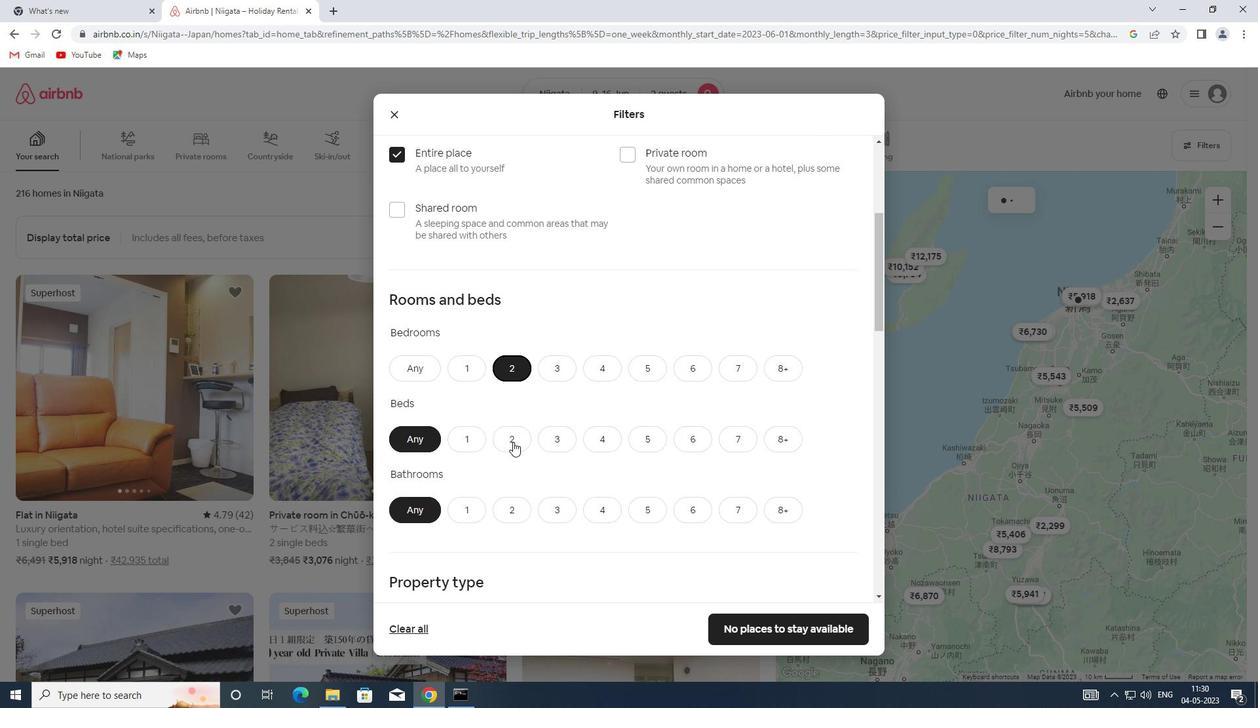 
Action: Mouse moved to (477, 511)
Screenshot: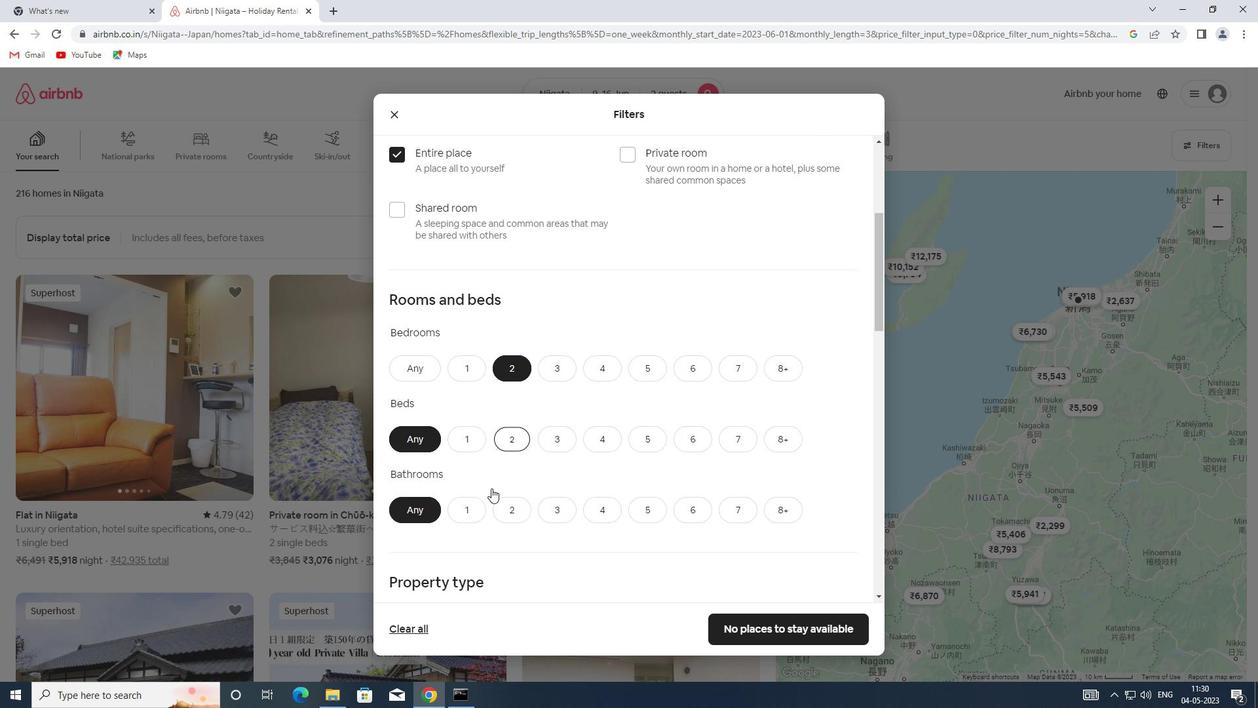 
Action: Mouse pressed left at (477, 511)
Screenshot: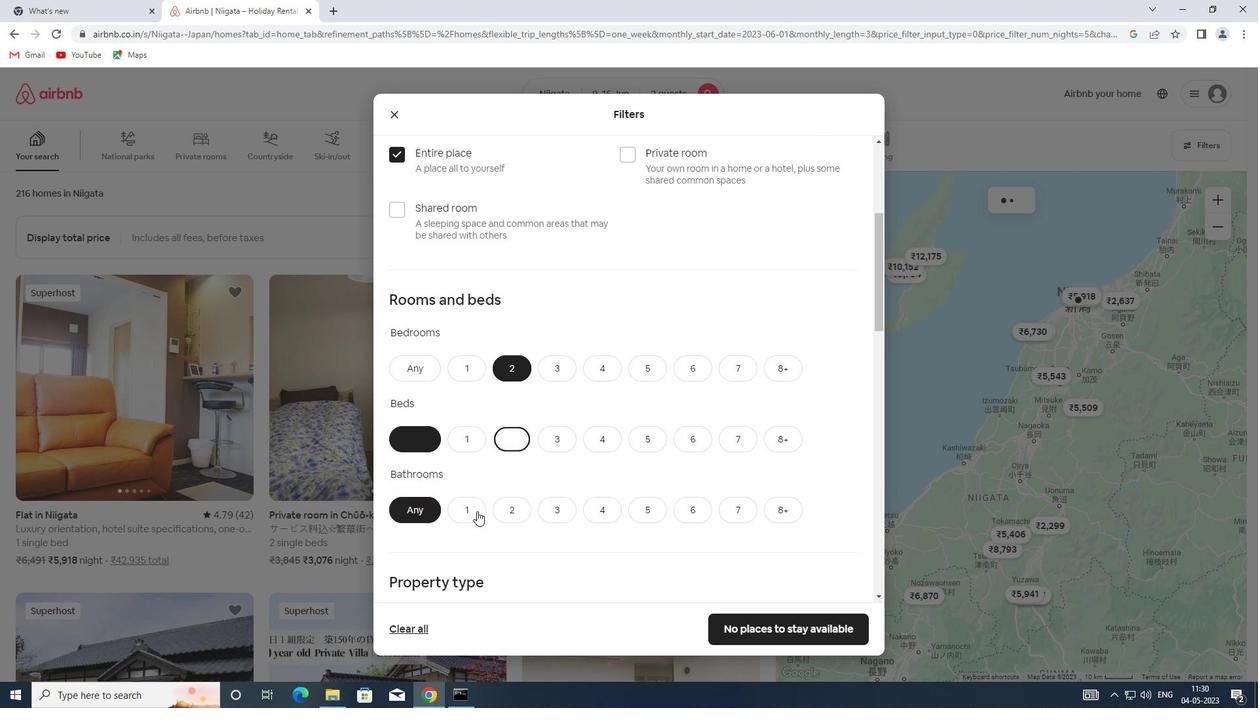 
Action: Mouse scrolled (477, 510) with delta (0, 0)
Screenshot: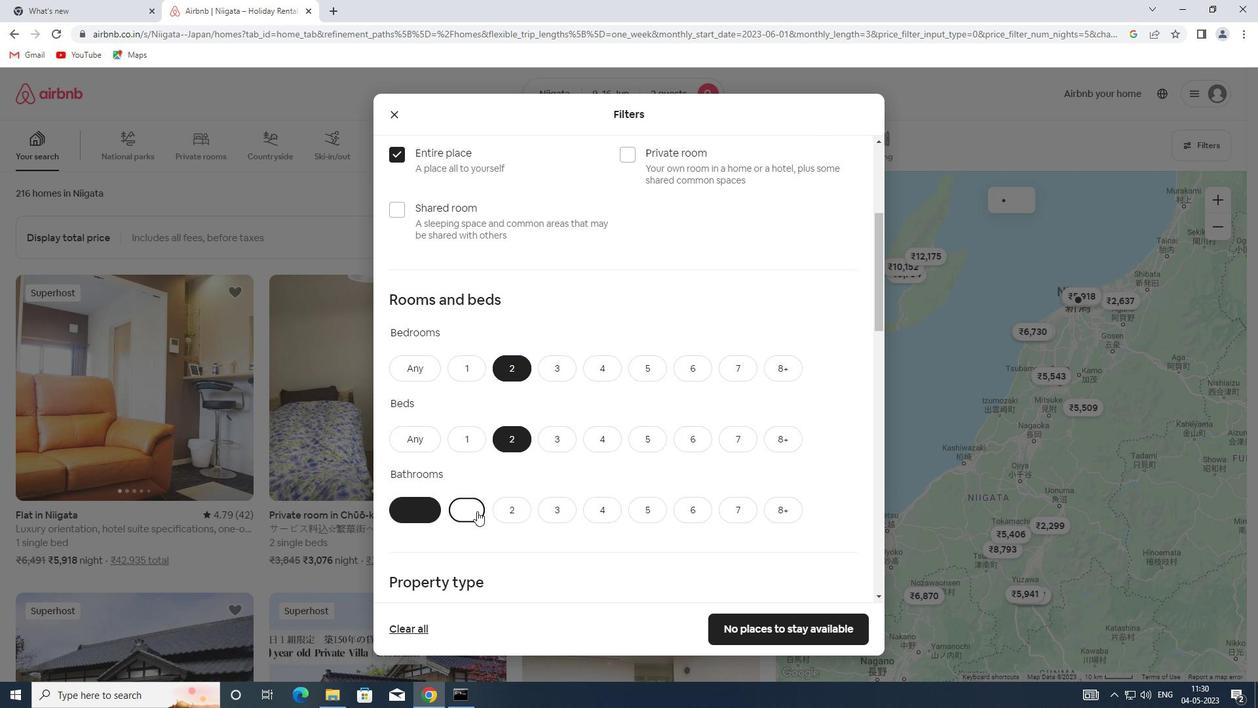 
Action: Mouse scrolled (477, 510) with delta (0, 0)
Screenshot: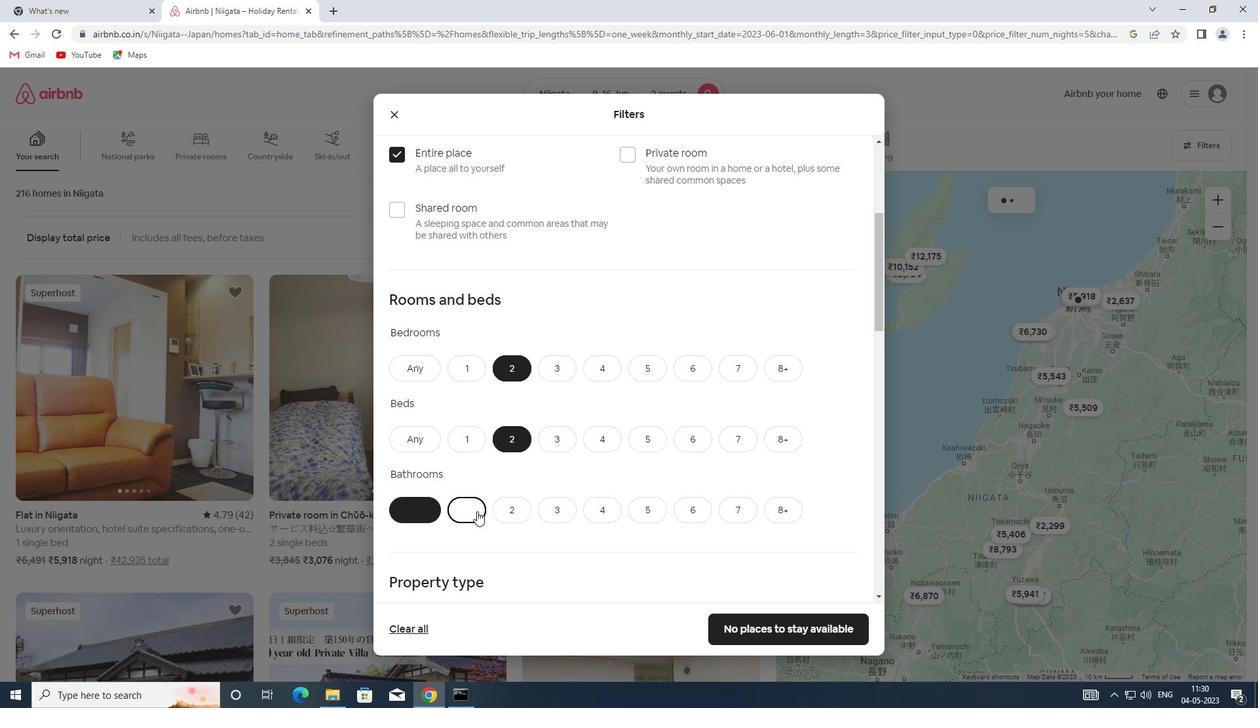 
Action: Mouse scrolled (477, 510) with delta (0, 0)
Screenshot: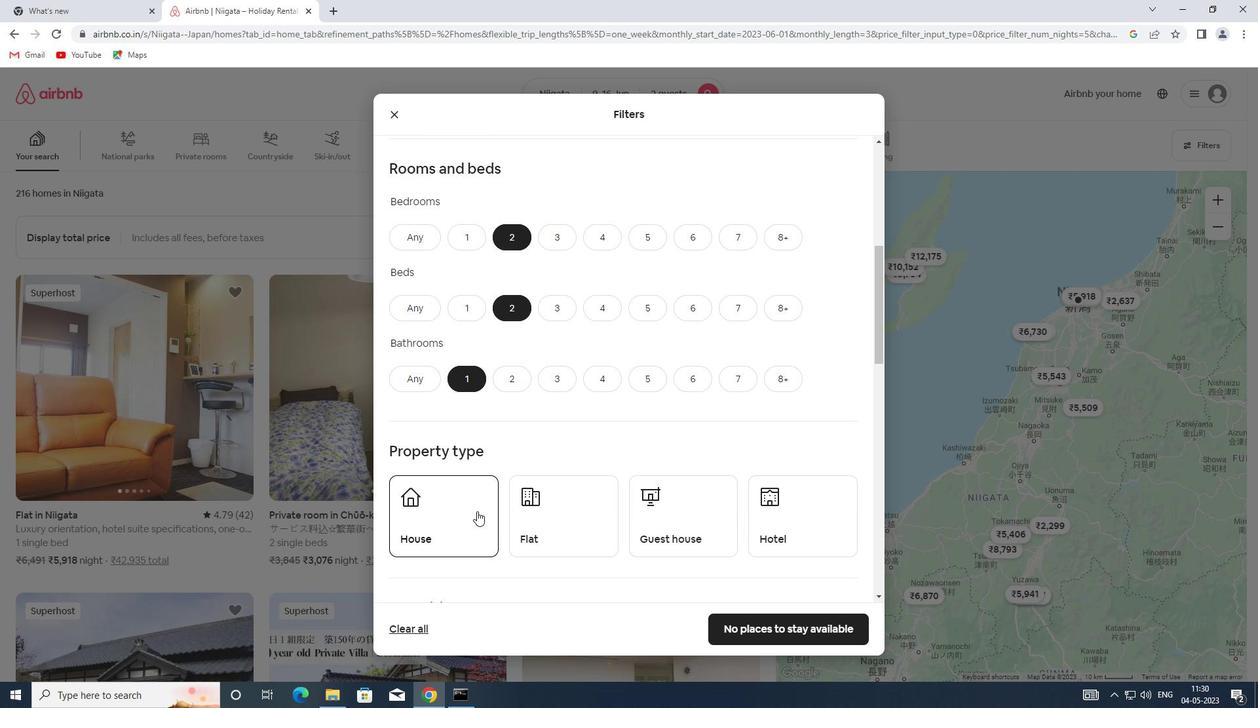 
Action: Mouse moved to (466, 489)
Screenshot: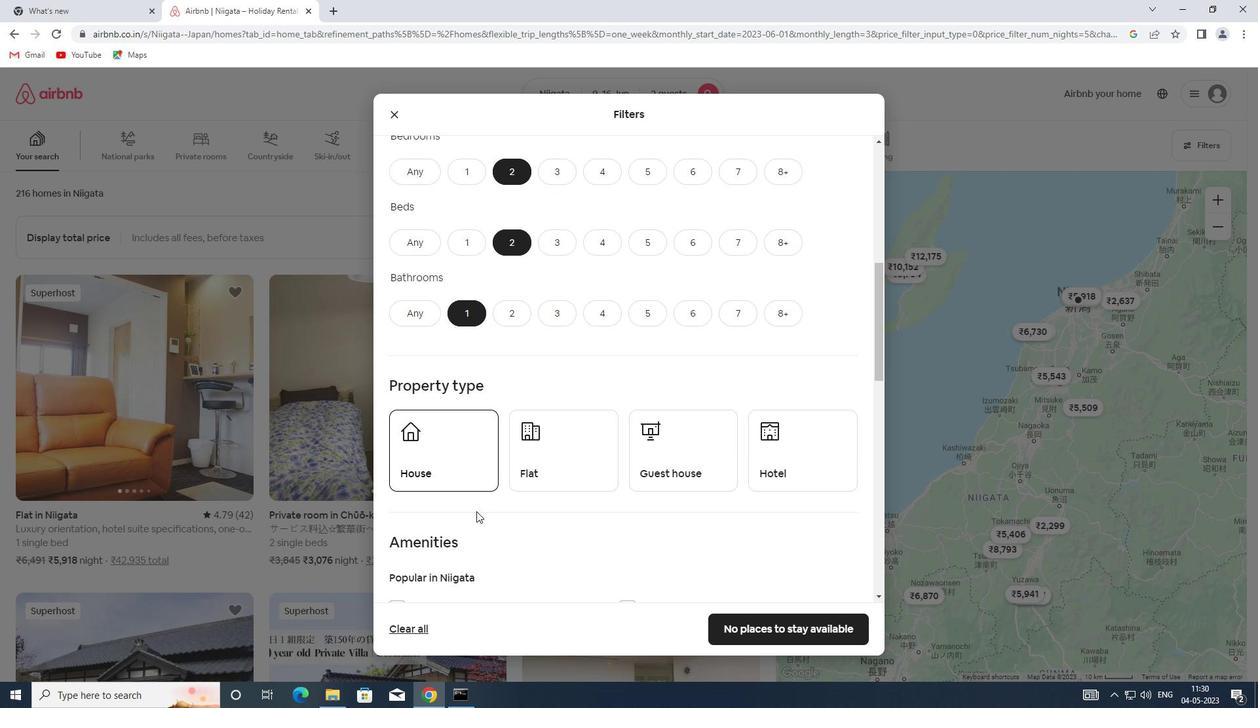
Action: Mouse pressed left at (466, 489)
Screenshot: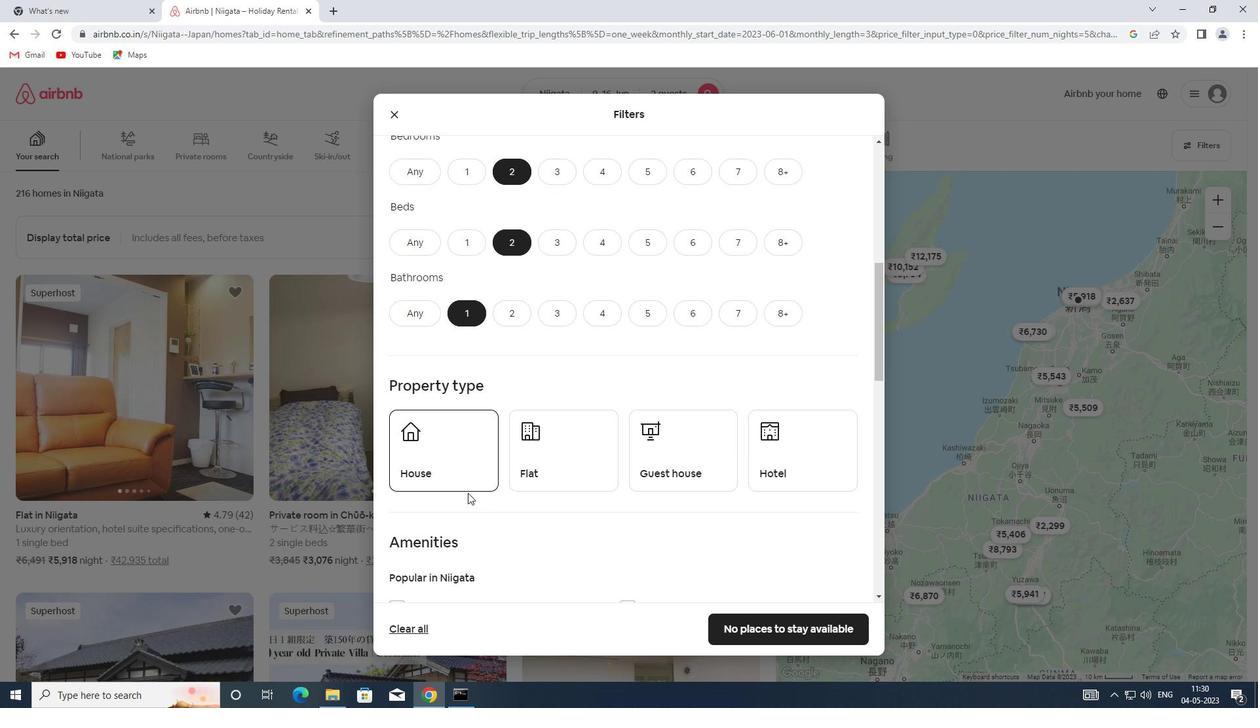 
Action: Mouse moved to (537, 483)
Screenshot: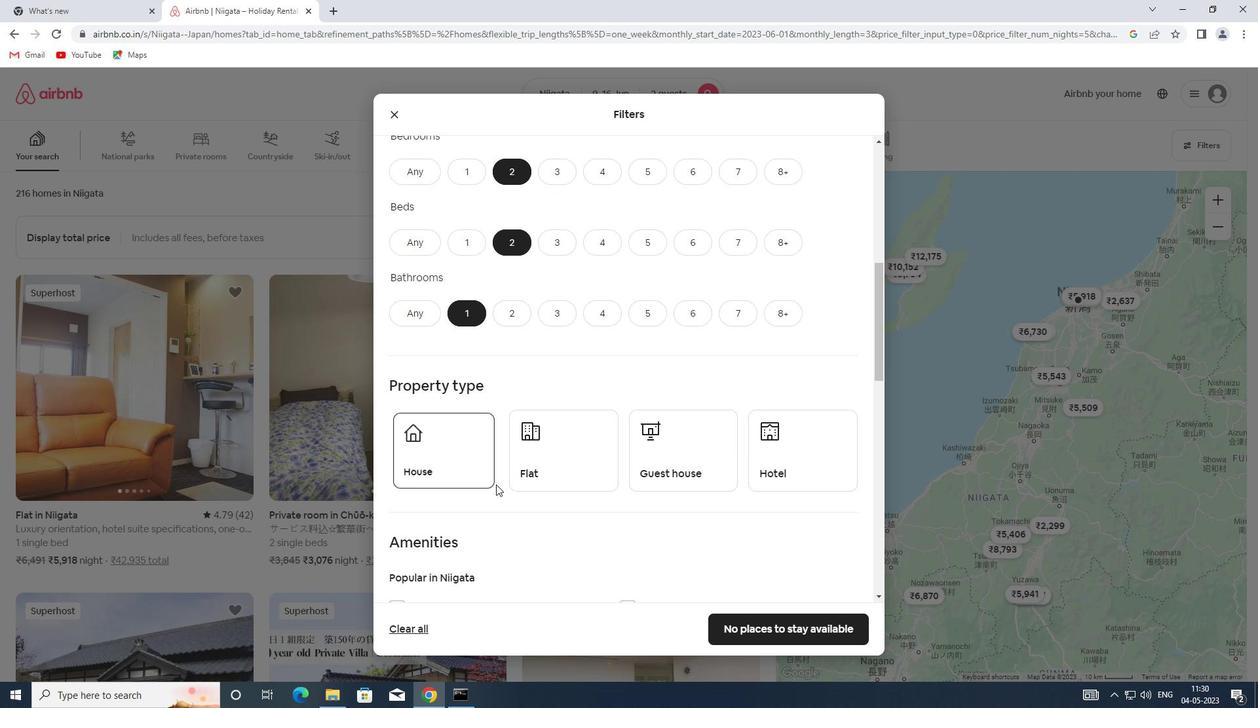 
Action: Mouse pressed left at (537, 483)
Screenshot: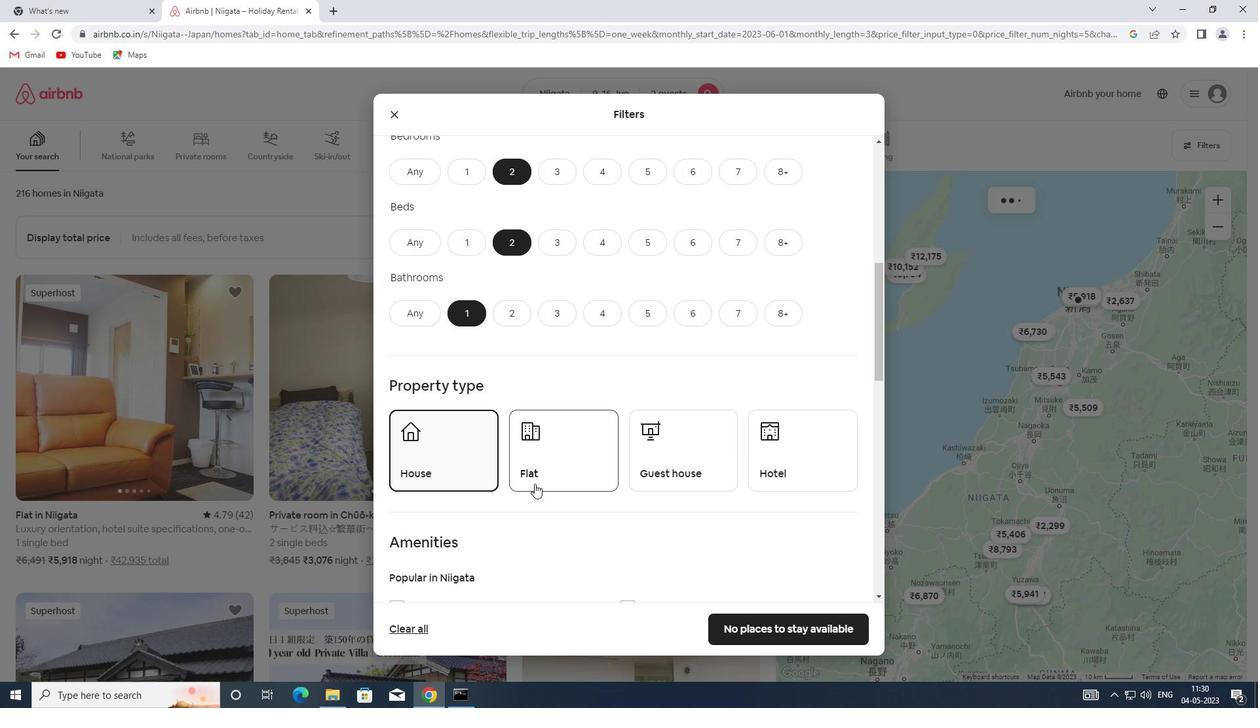 
Action: Mouse moved to (676, 451)
Screenshot: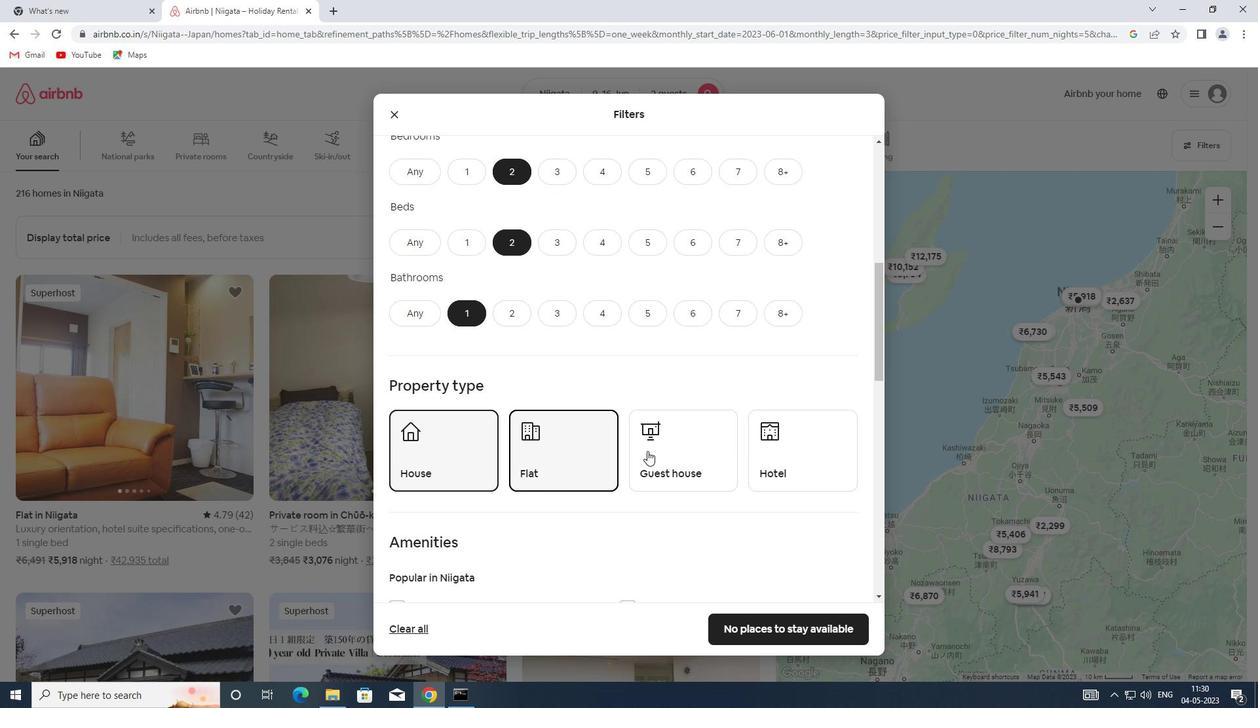 
Action: Mouse pressed left at (676, 451)
Screenshot: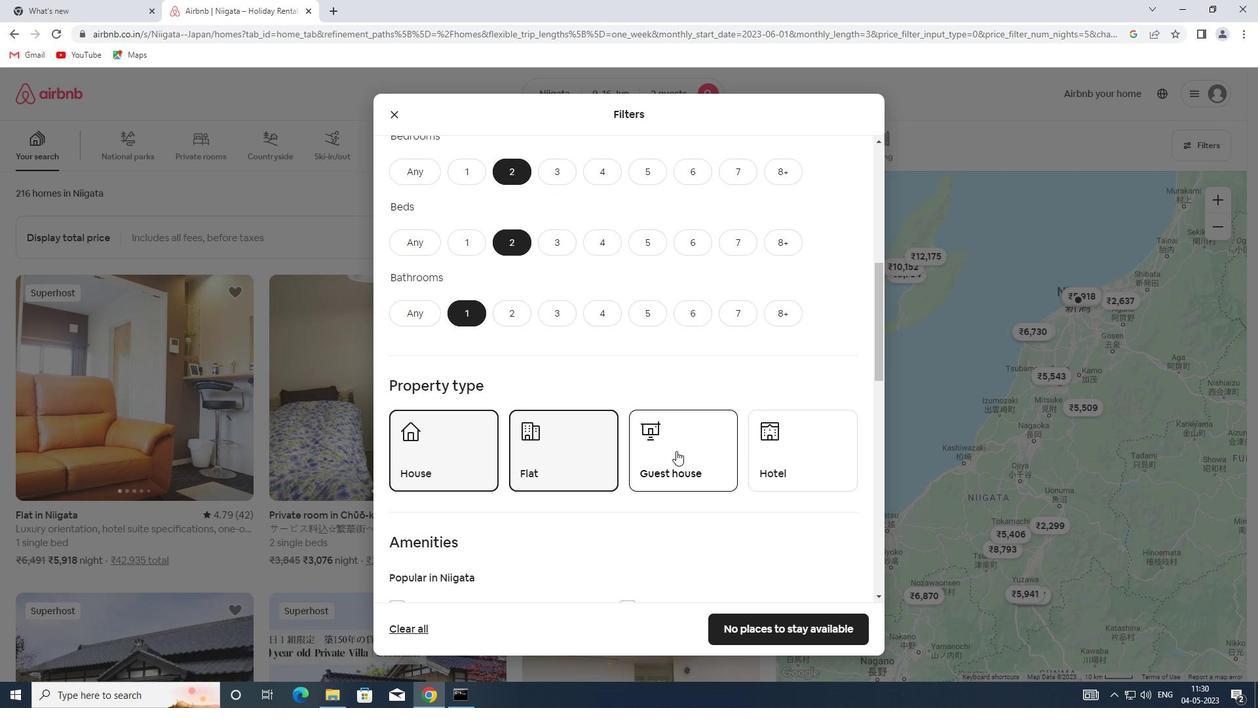 
Action: Mouse moved to (628, 470)
Screenshot: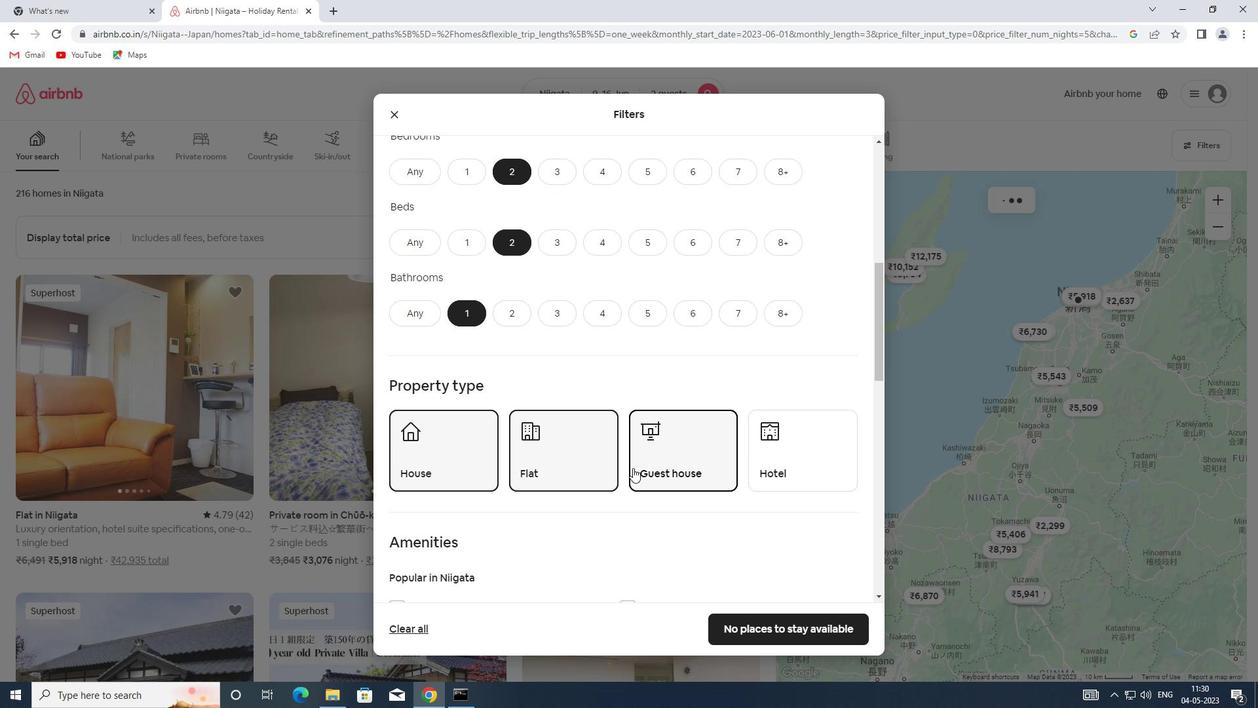 
Action: Mouse scrolled (628, 469) with delta (0, 0)
Screenshot: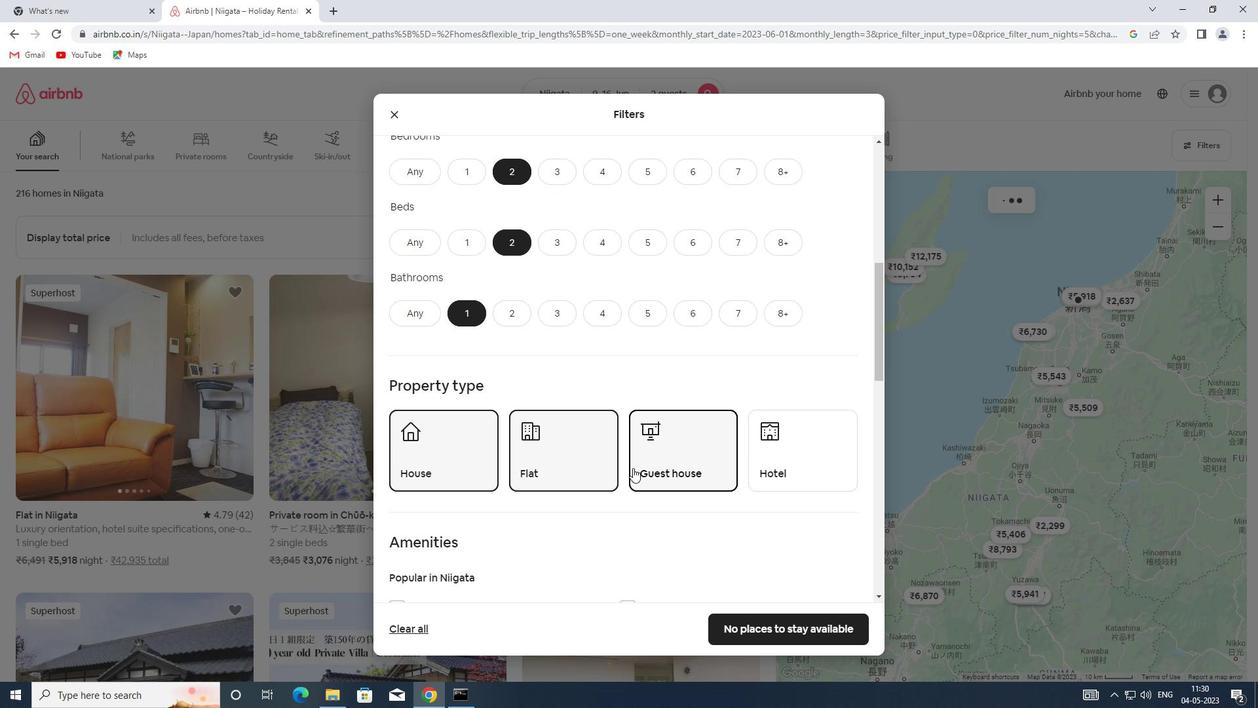 
Action: Mouse moved to (627, 472)
Screenshot: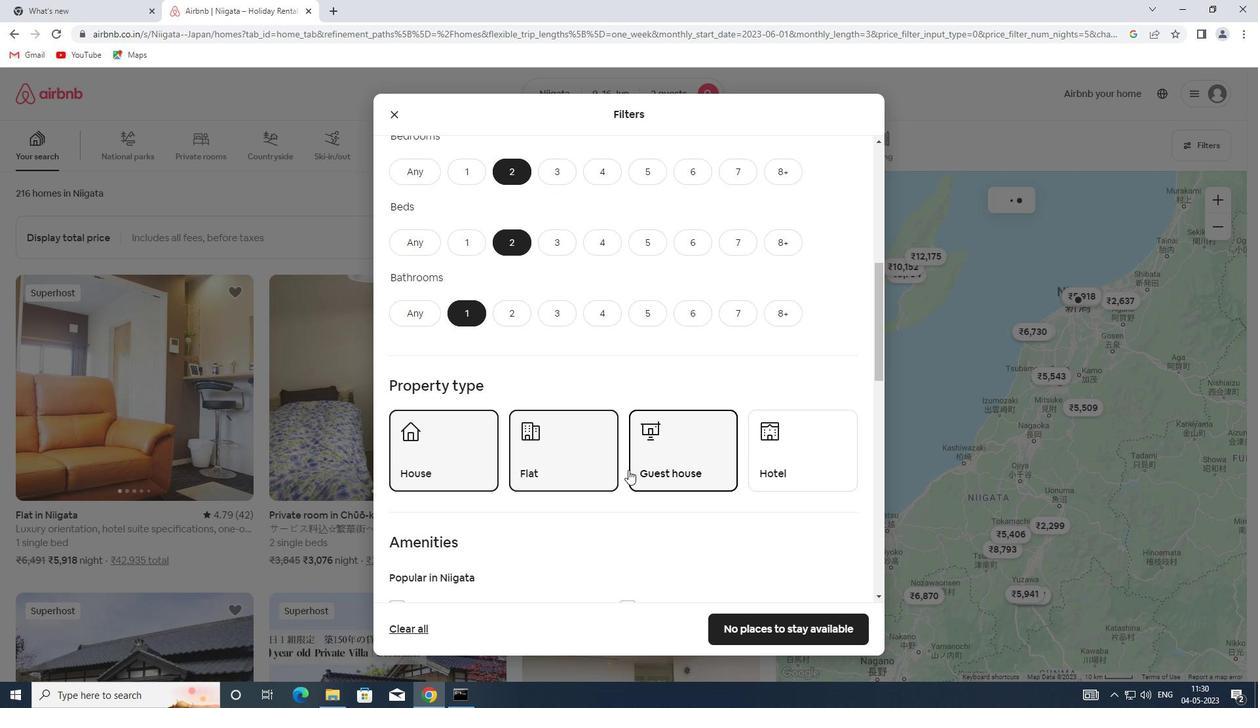 
Action: Mouse scrolled (627, 471) with delta (0, 0)
Screenshot: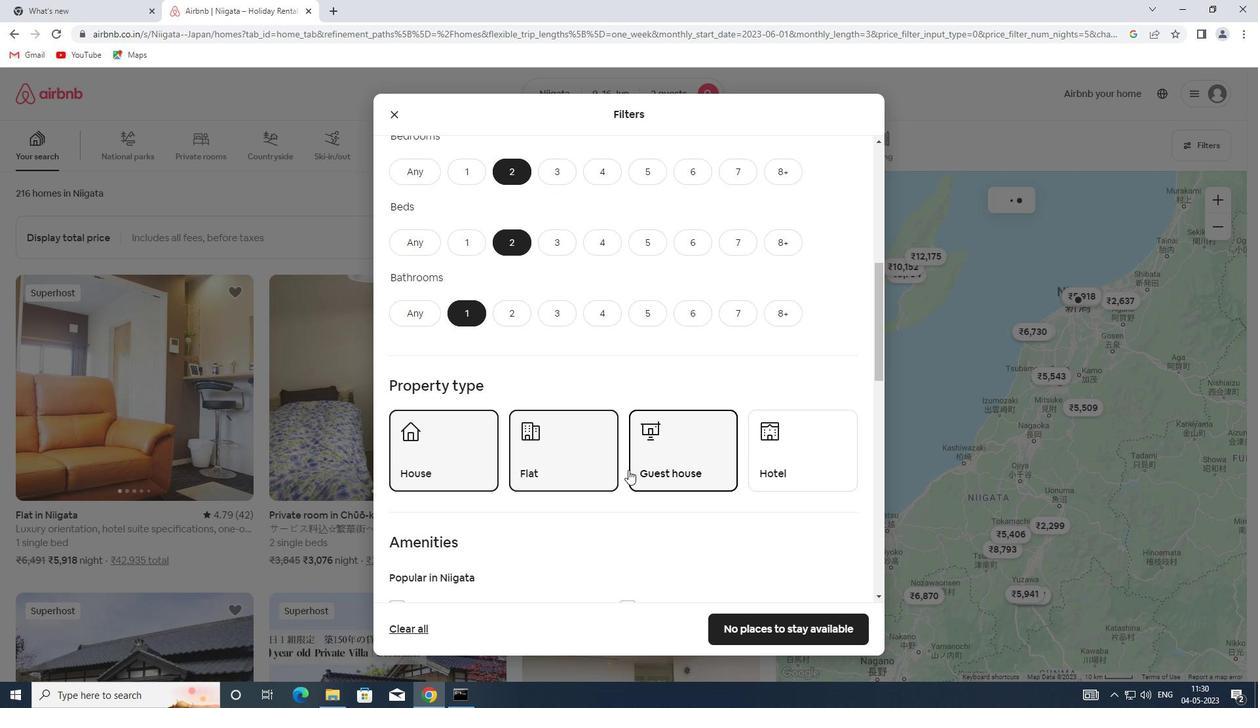 
Action: Mouse scrolled (627, 471) with delta (0, 0)
Screenshot: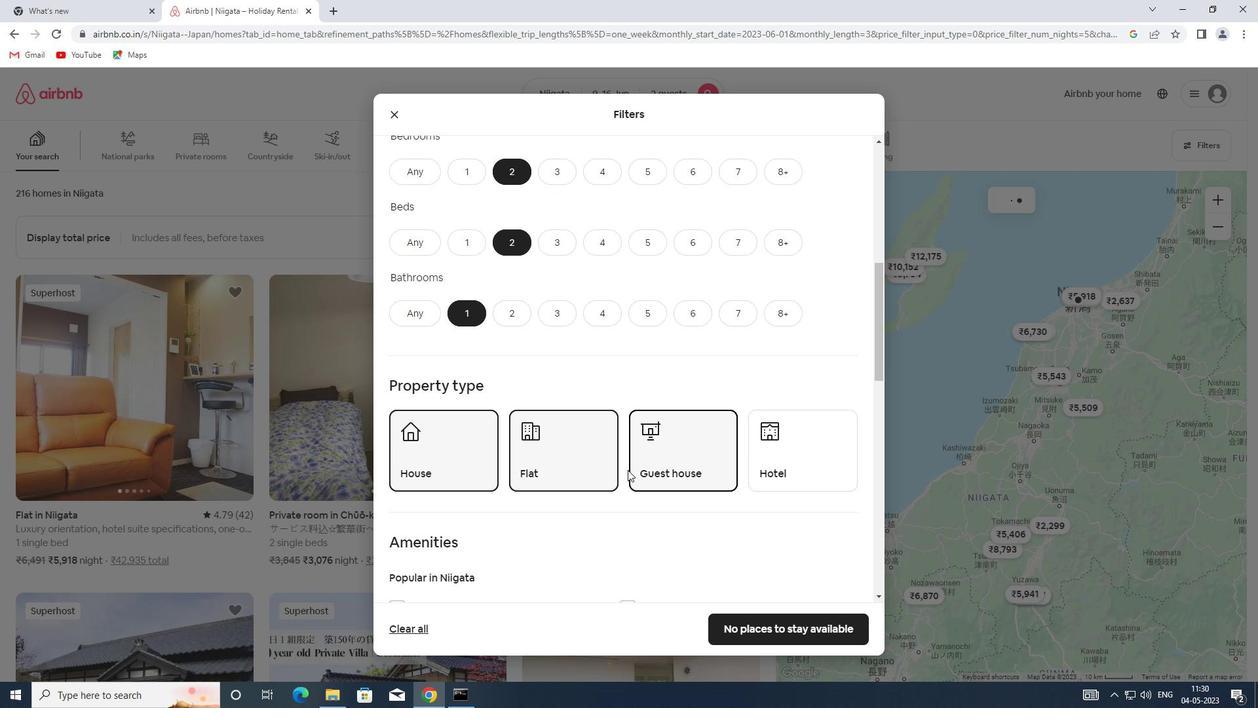 
Action: Mouse scrolled (627, 471) with delta (0, 0)
Screenshot: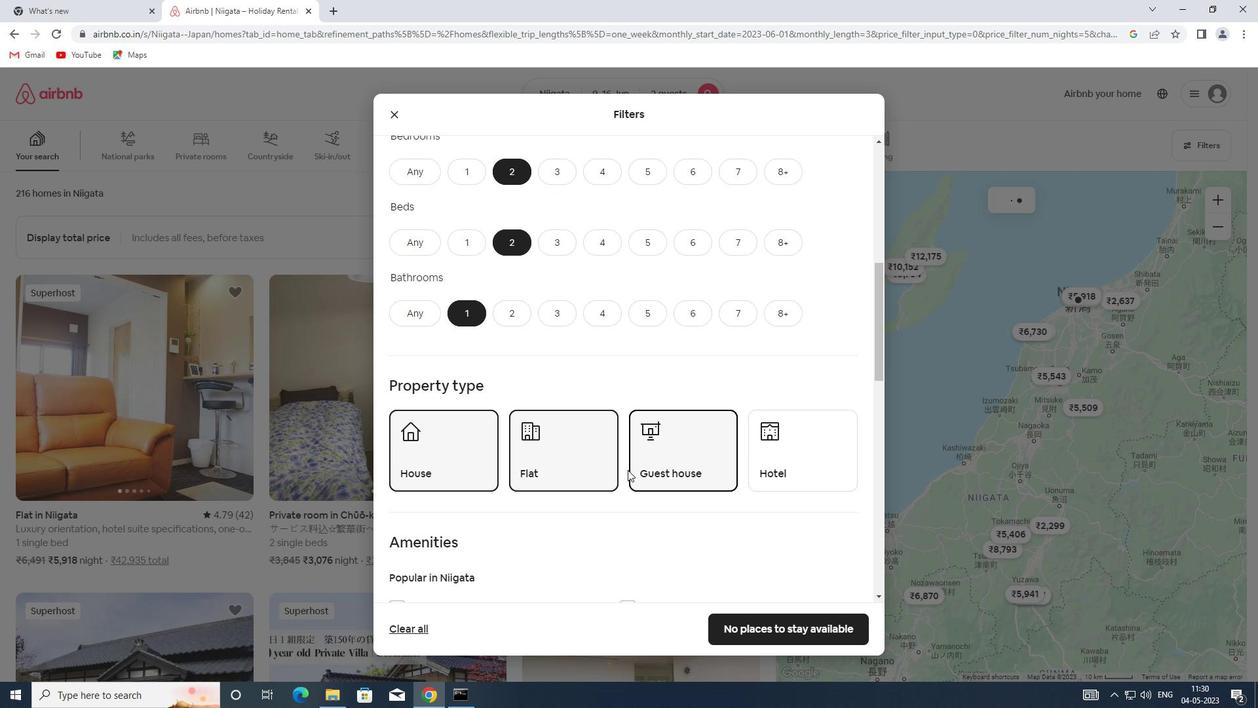 
Action: Mouse moved to (672, 490)
Screenshot: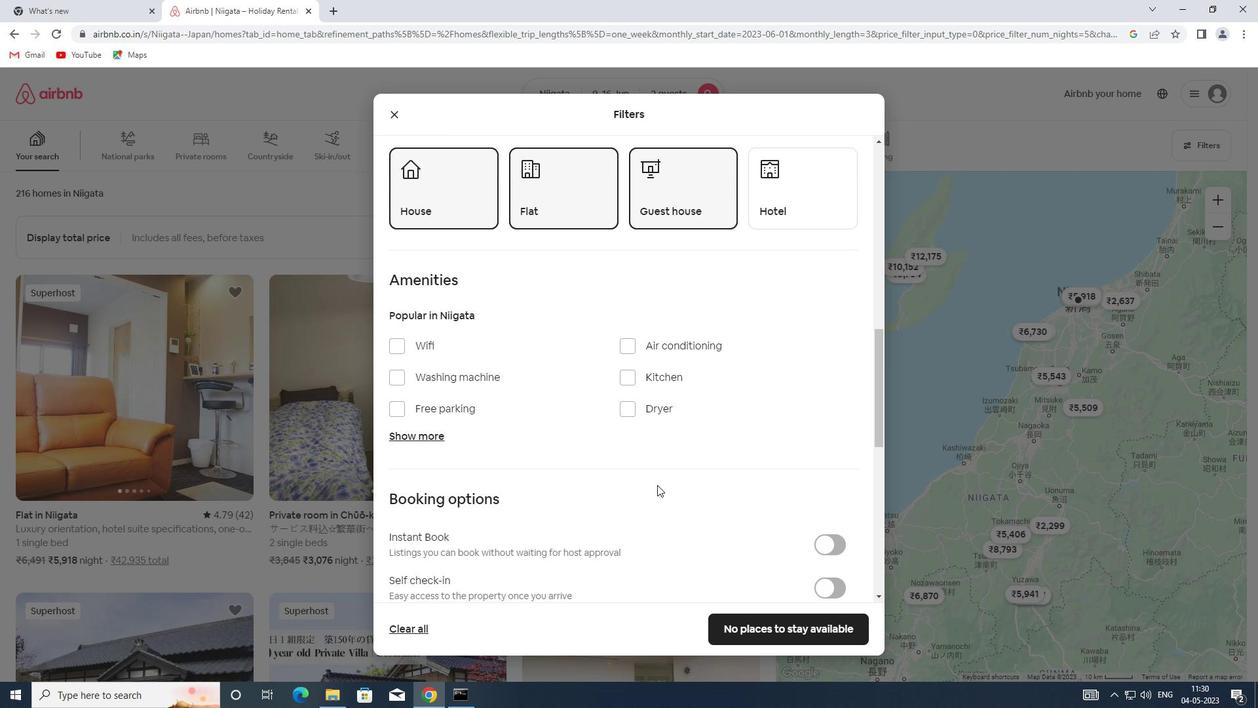 
Action: Mouse scrolled (672, 489) with delta (0, 0)
Screenshot: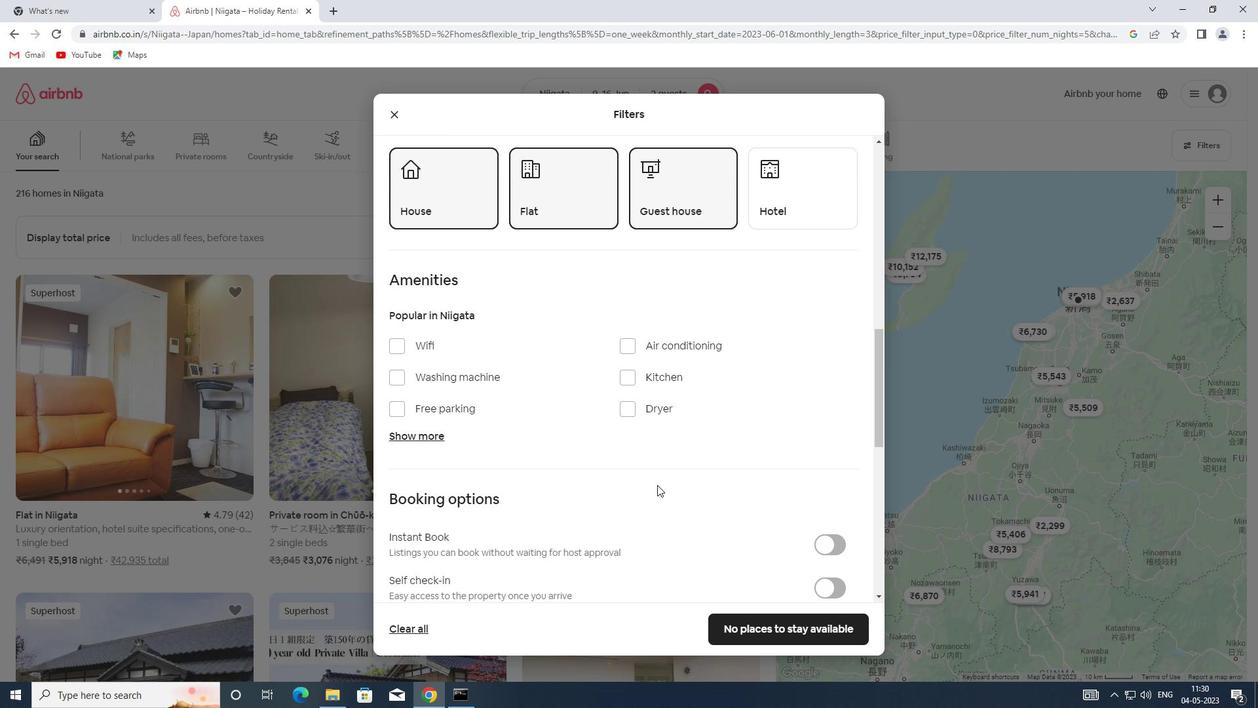 
Action: Mouse scrolled (672, 489) with delta (0, 0)
Screenshot: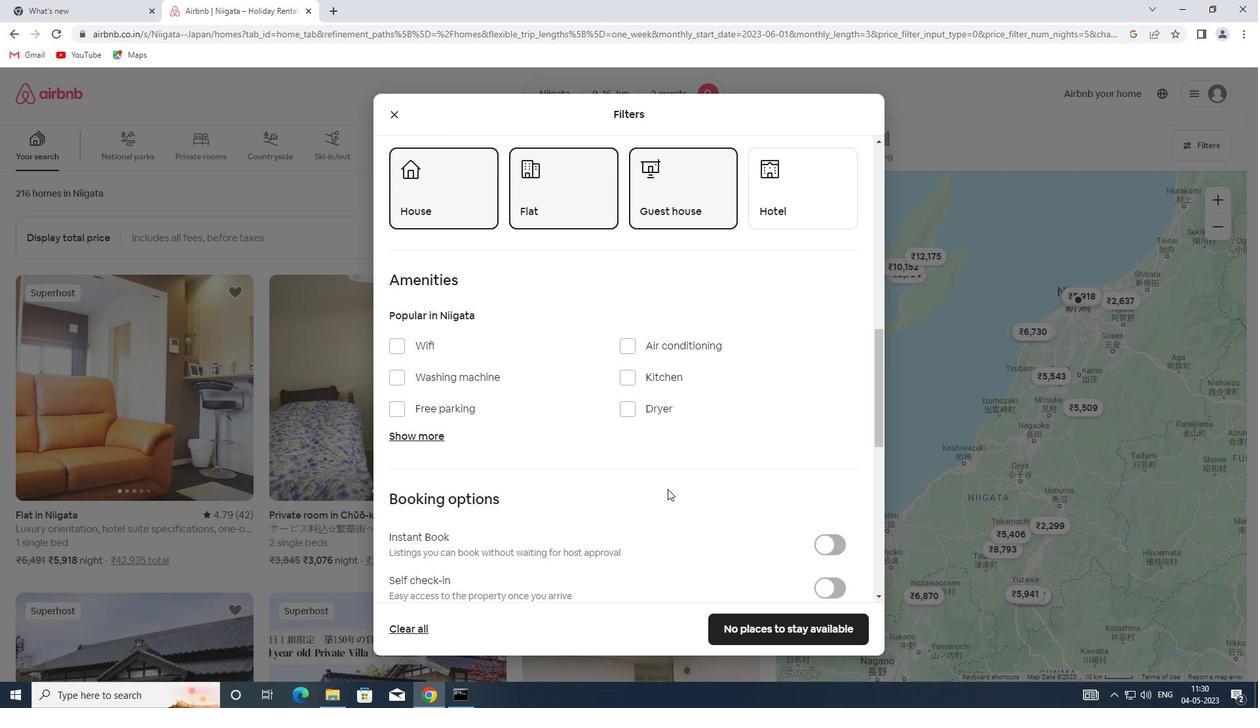
Action: Mouse moved to (833, 450)
Screenshot: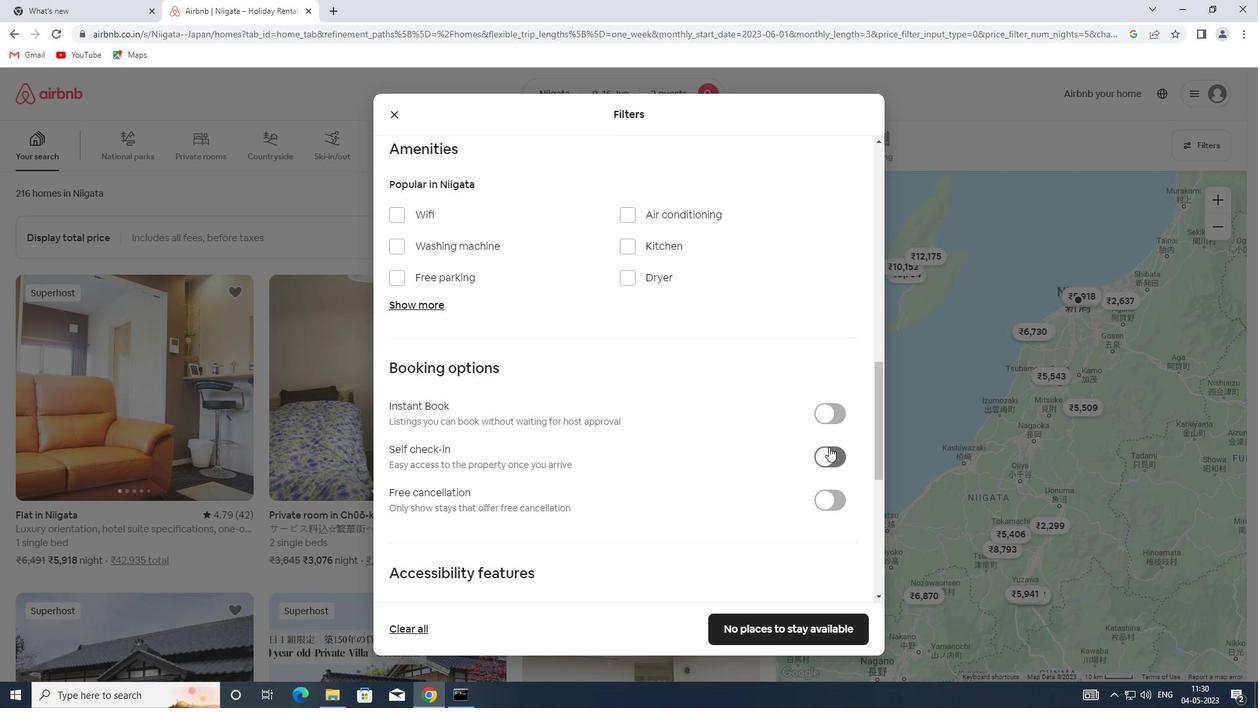 
Action: Mouse pressed left at (833, 450)
Screenshot: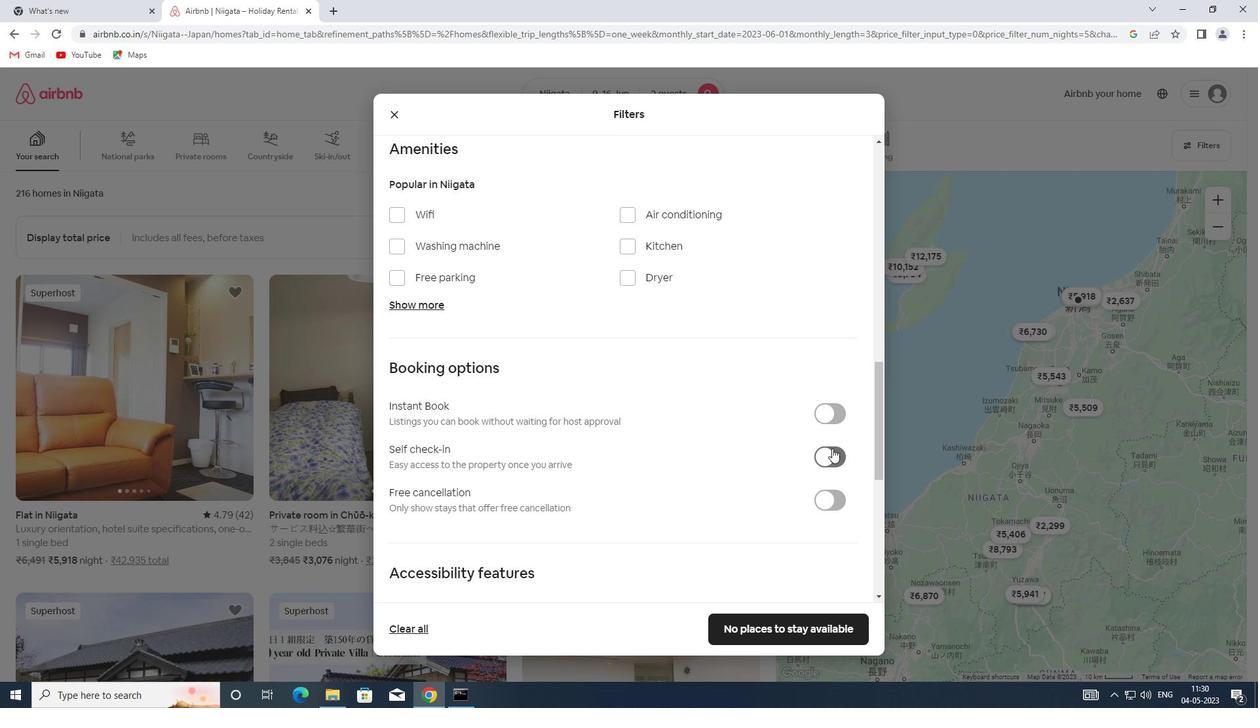 
Action: Mouse moved to (518, 514)
Screenshot: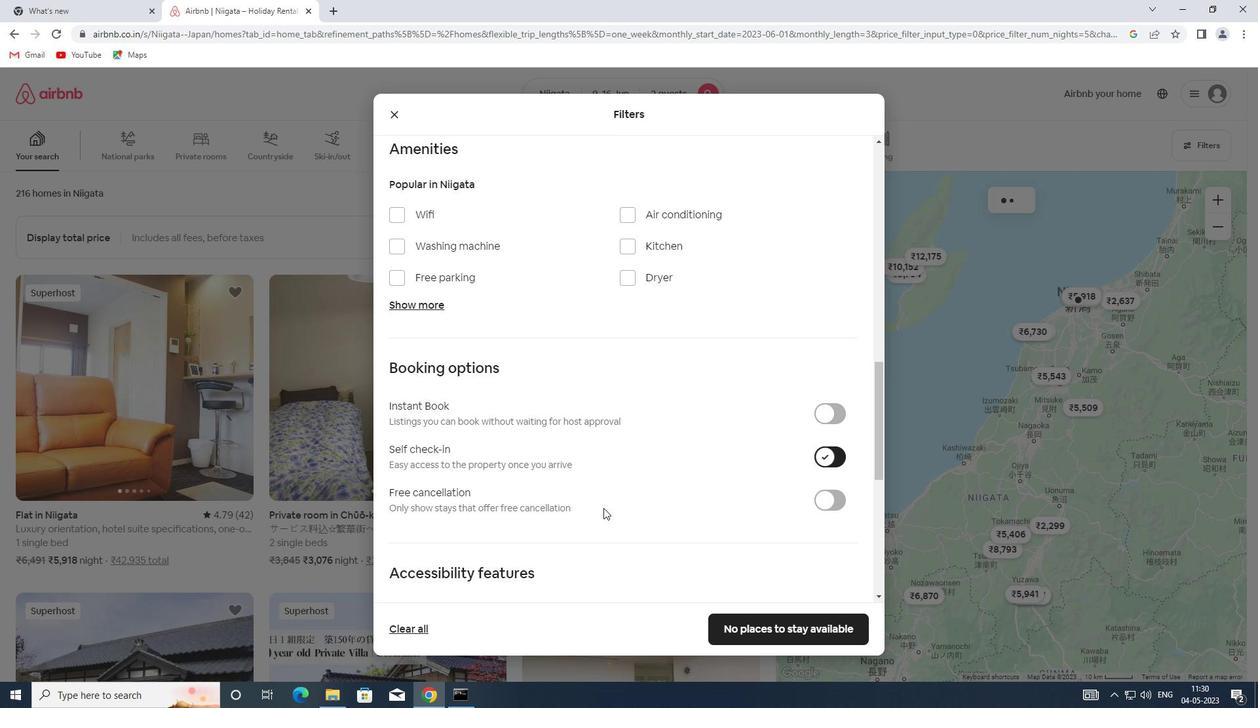 
Action: Mouse scrolled (518, 514) with delta (0, 0)
Screenshot: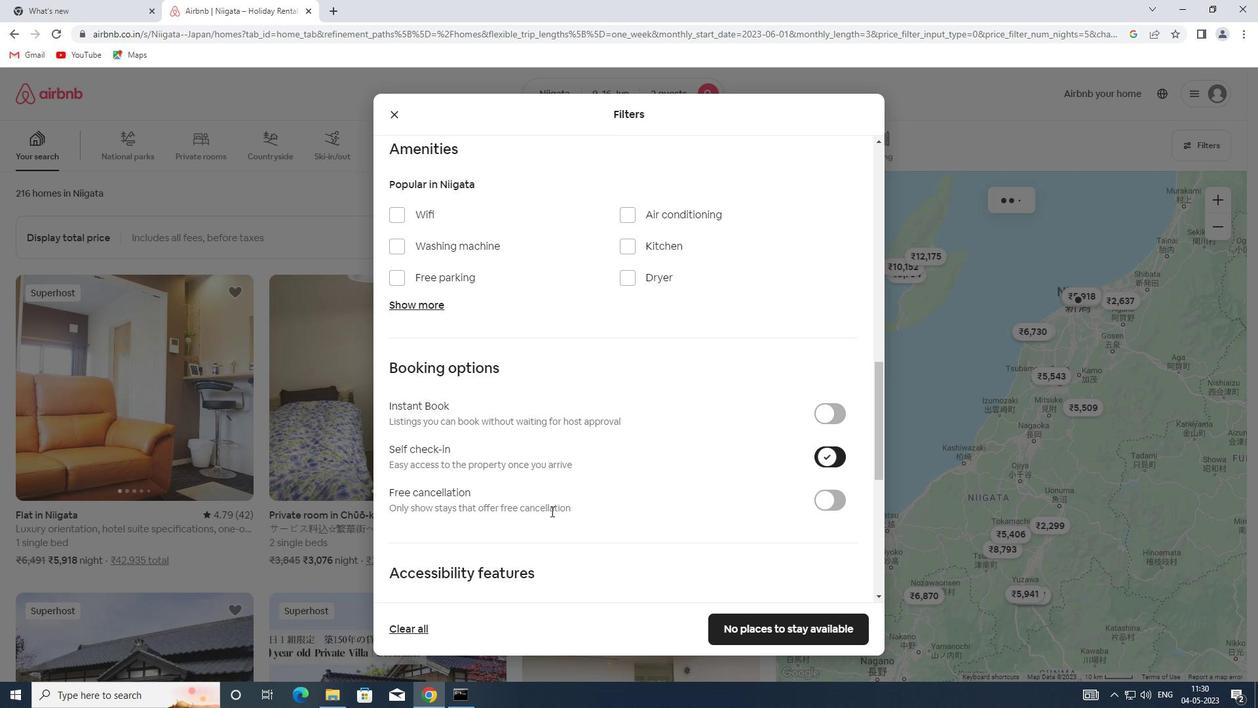 
Action: Mouse scrolled (518, 514) with delta (0, 0)
Screenshot: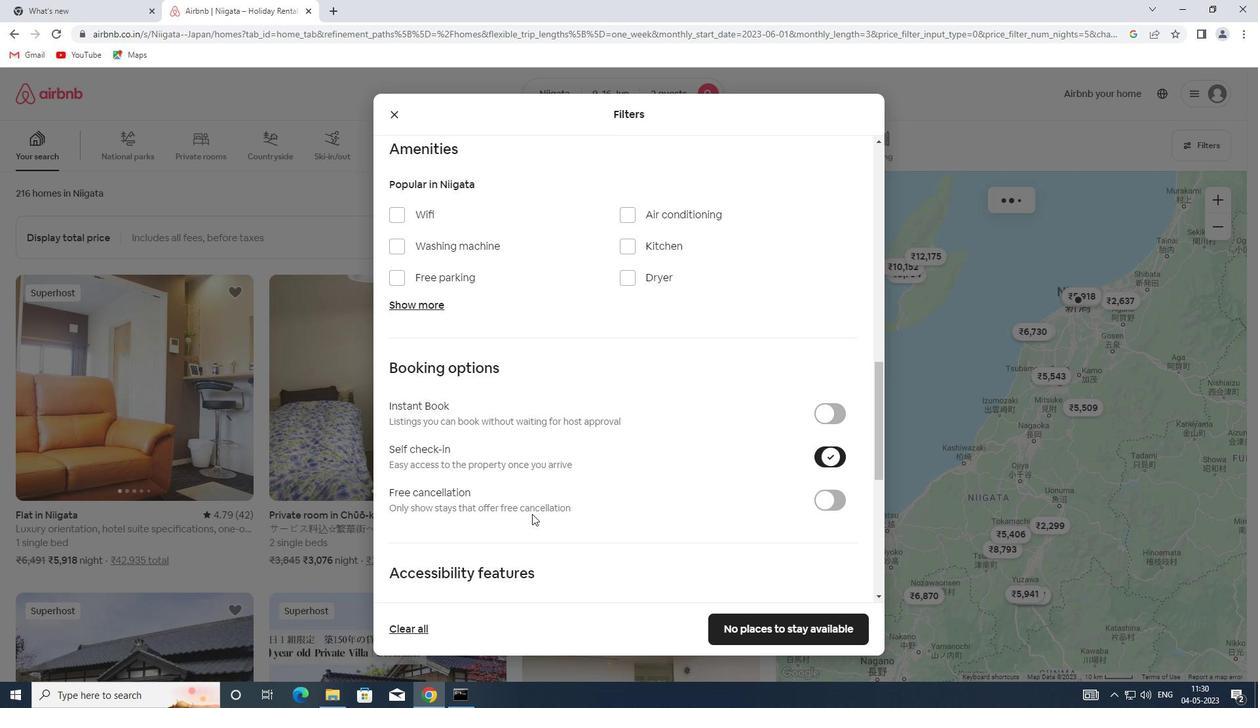 
Action: Mouse scrolled (518, 514) with delta (0, 0)
Screenshot: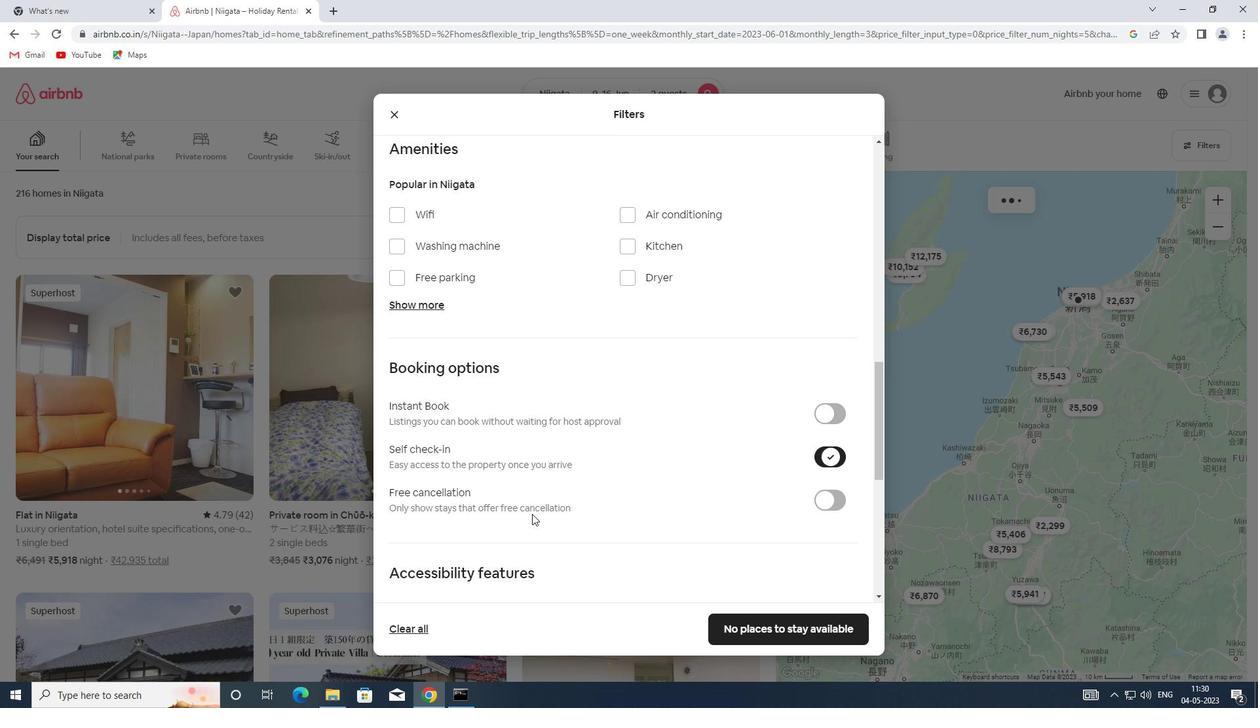 
Action: Mouse moved to (514, 517)
Screenshot: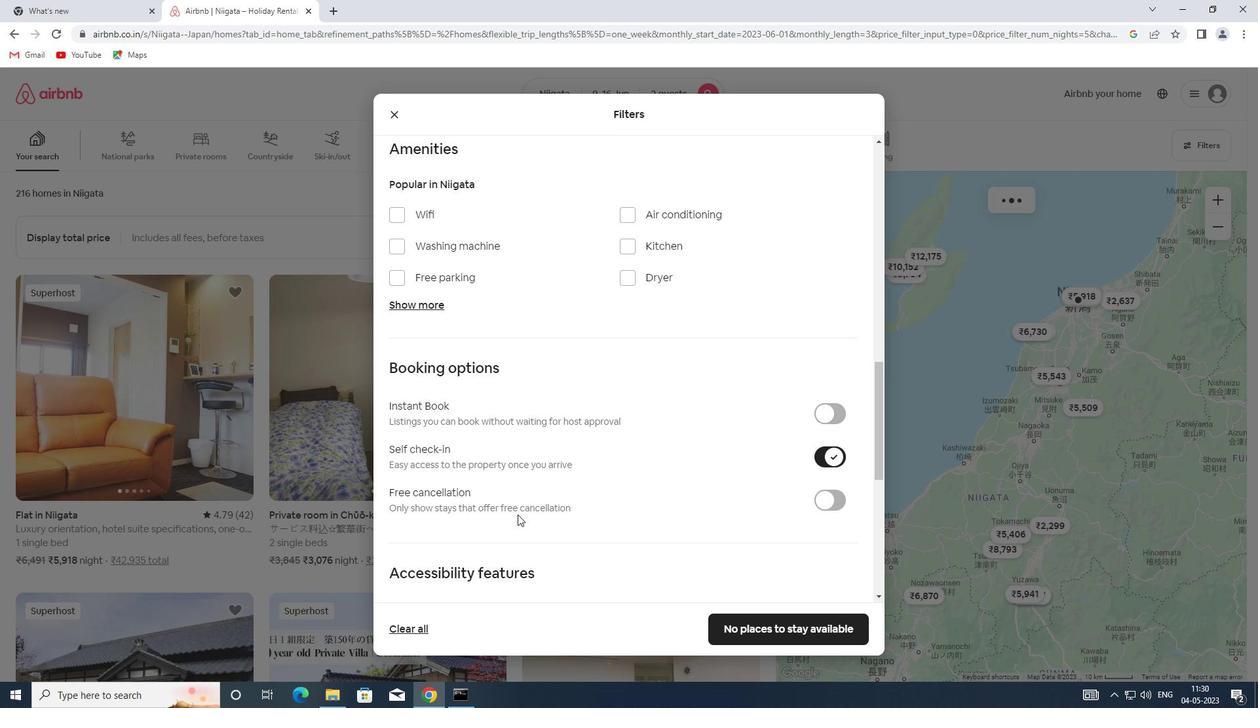 
Action: Mouse scrolled (514, 516) with delta (0, 0)
Screenshot: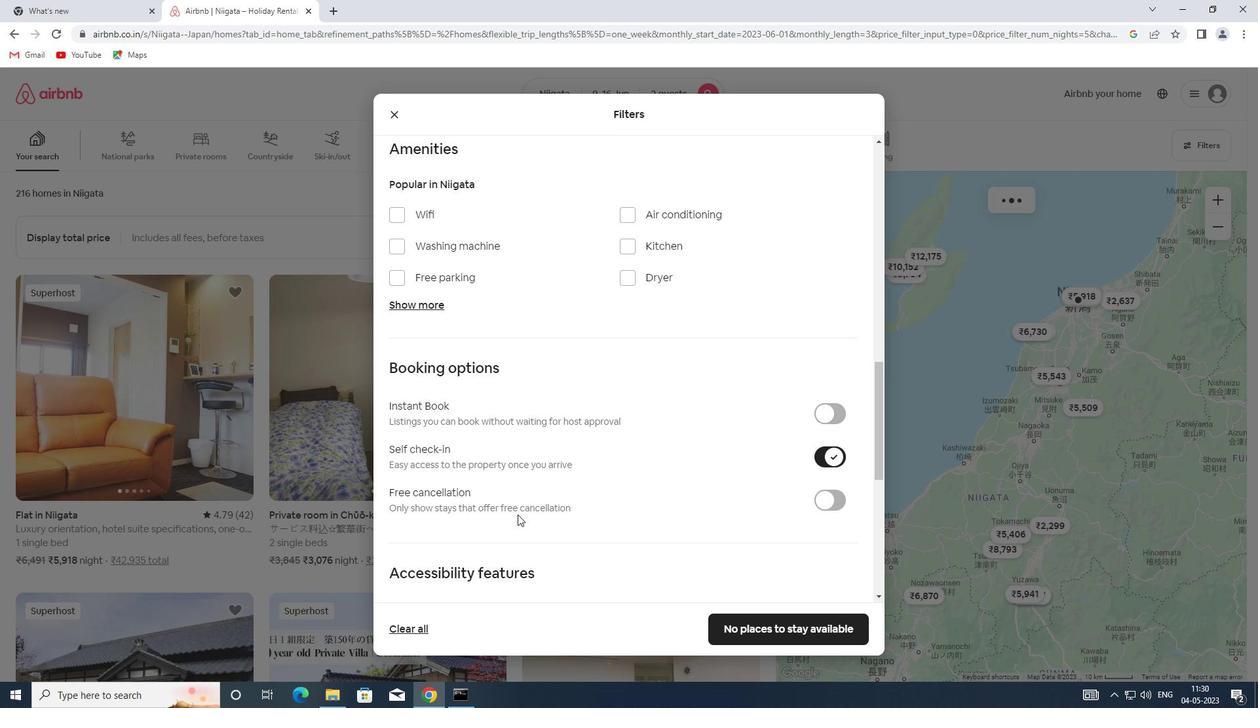 
Action: Mouse moved to (458, 538)
Screenshot: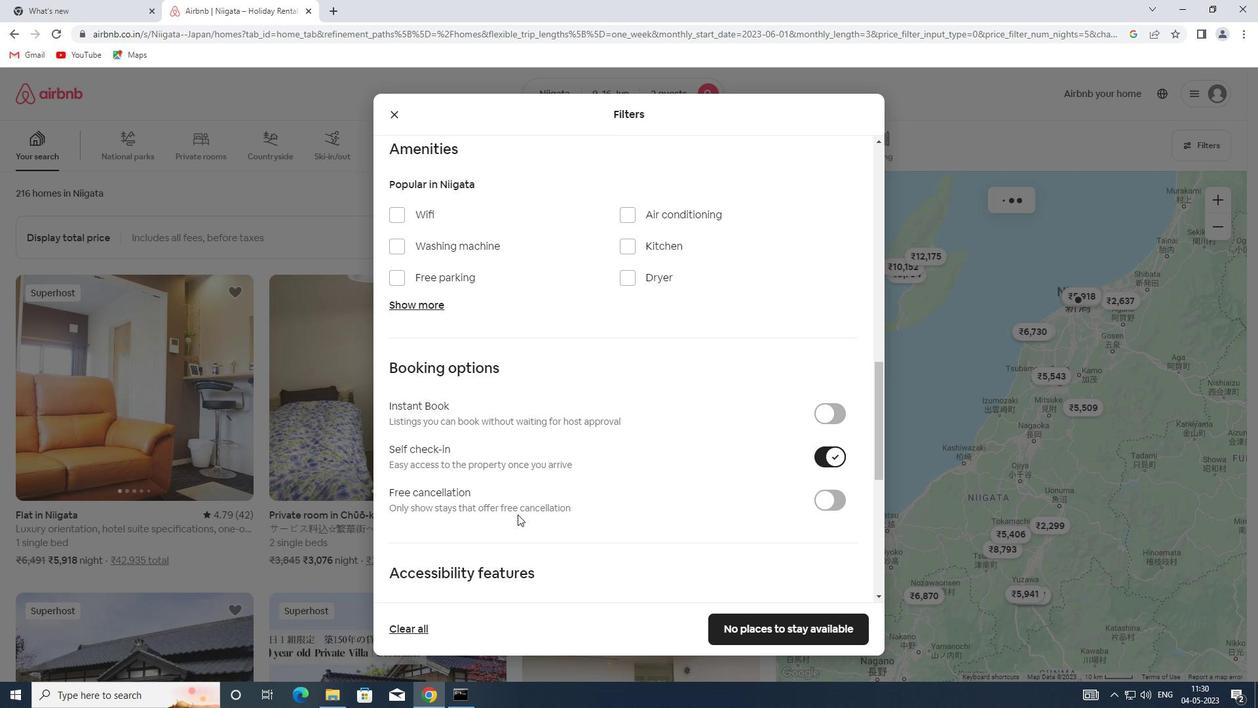 
Action: Mouse scrolled (458, 538) with delta (0, 0)
Screenshot: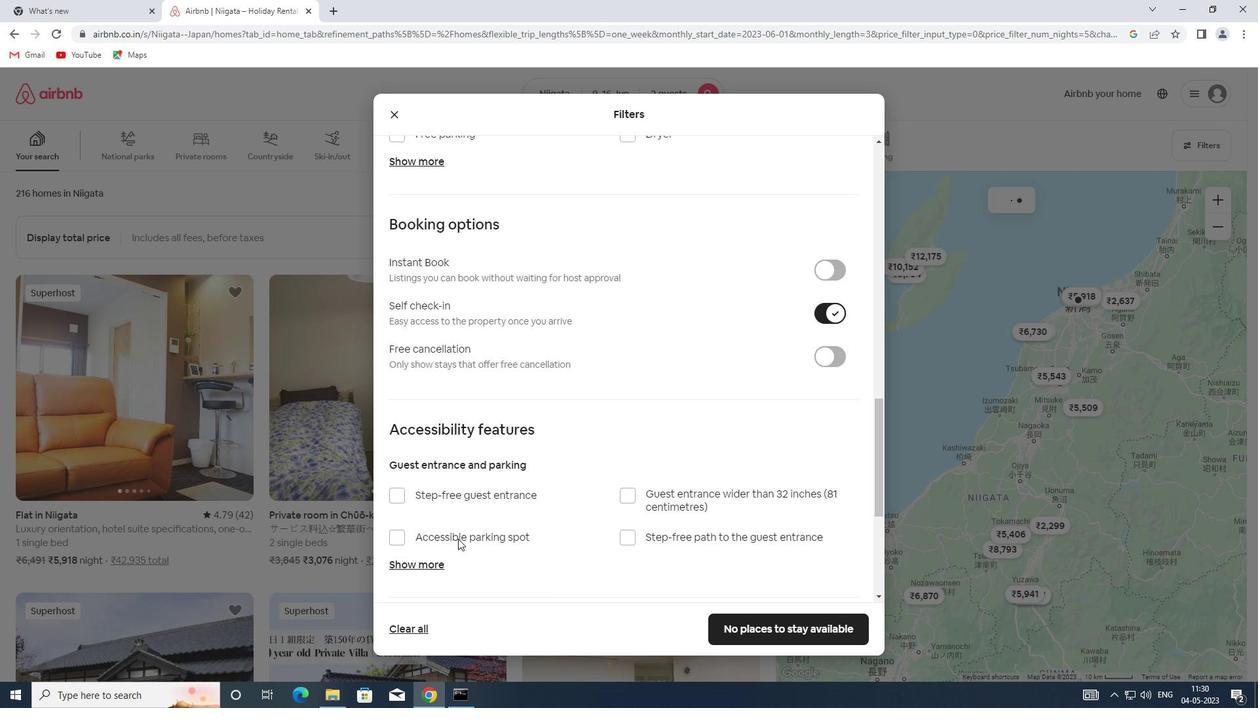 
Action: Mouse scrolled (458, 538) with delta (0, 0)
Screenshot: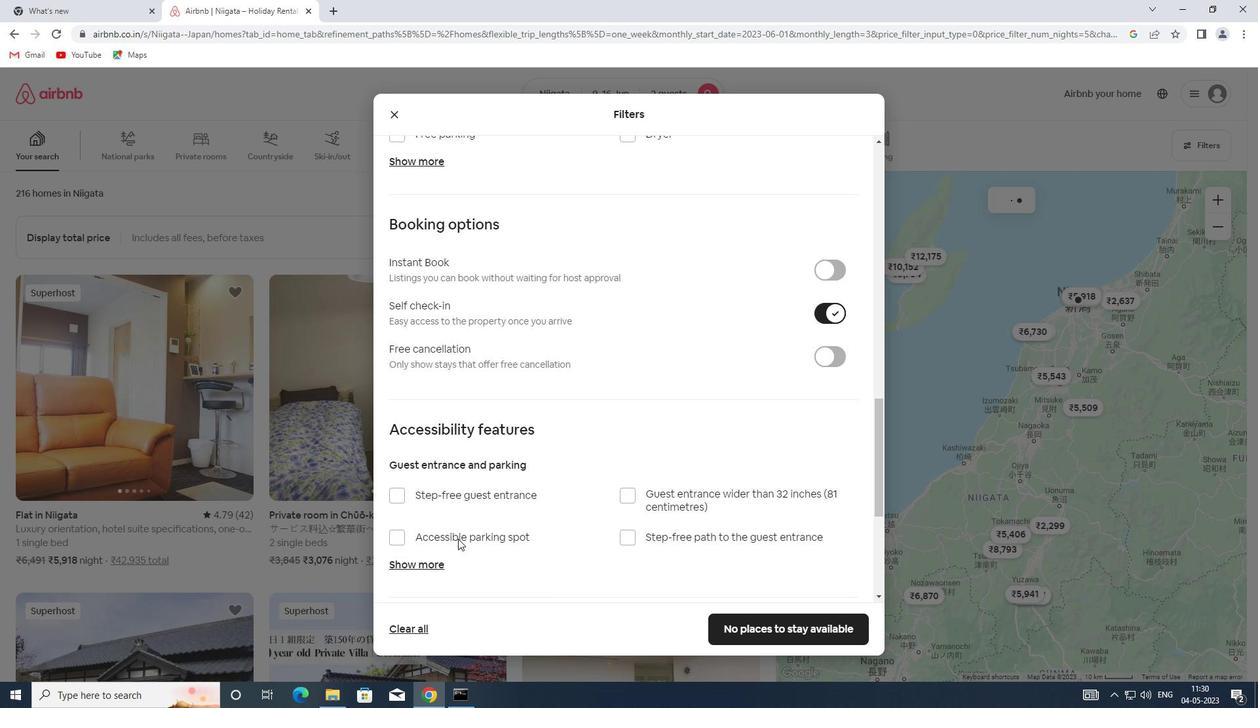 
Action: Mouse scrolled (458, 538) with delta (0, 0)
Screenshot: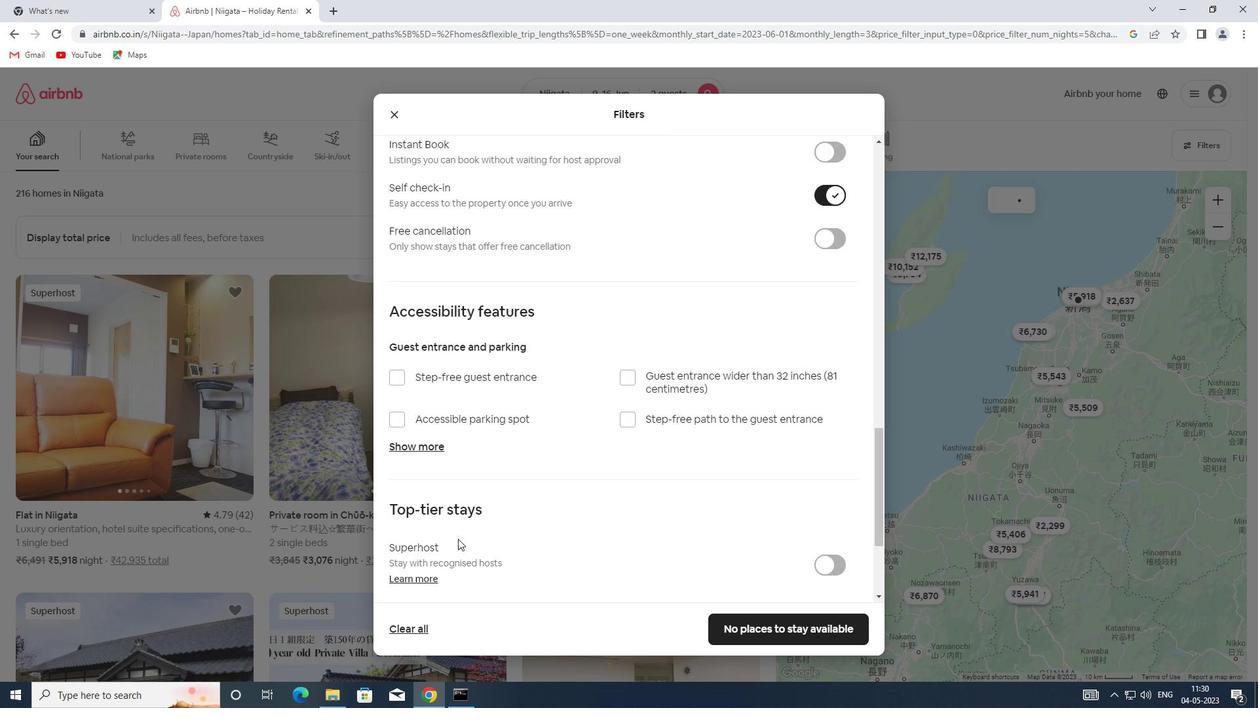 
Action: Mouse moved to (434, 508)
Screenshot: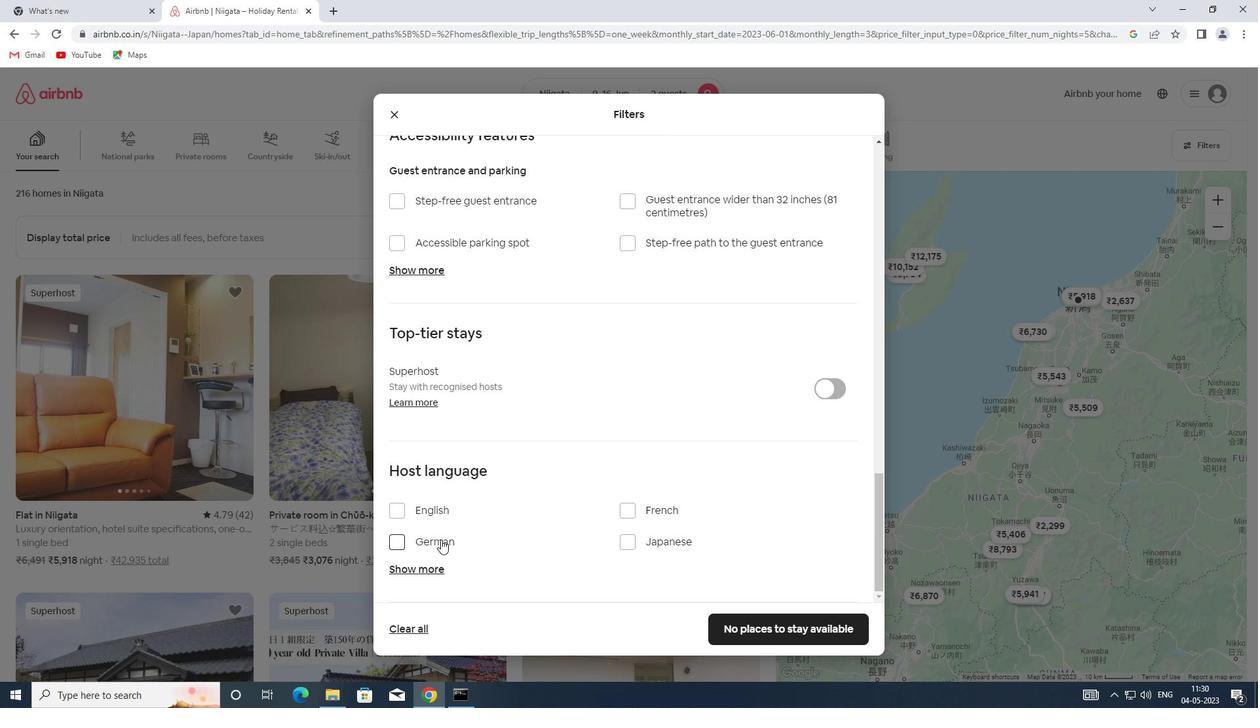 
Action: Mouse pressed left at (434, 508)
Screenshot: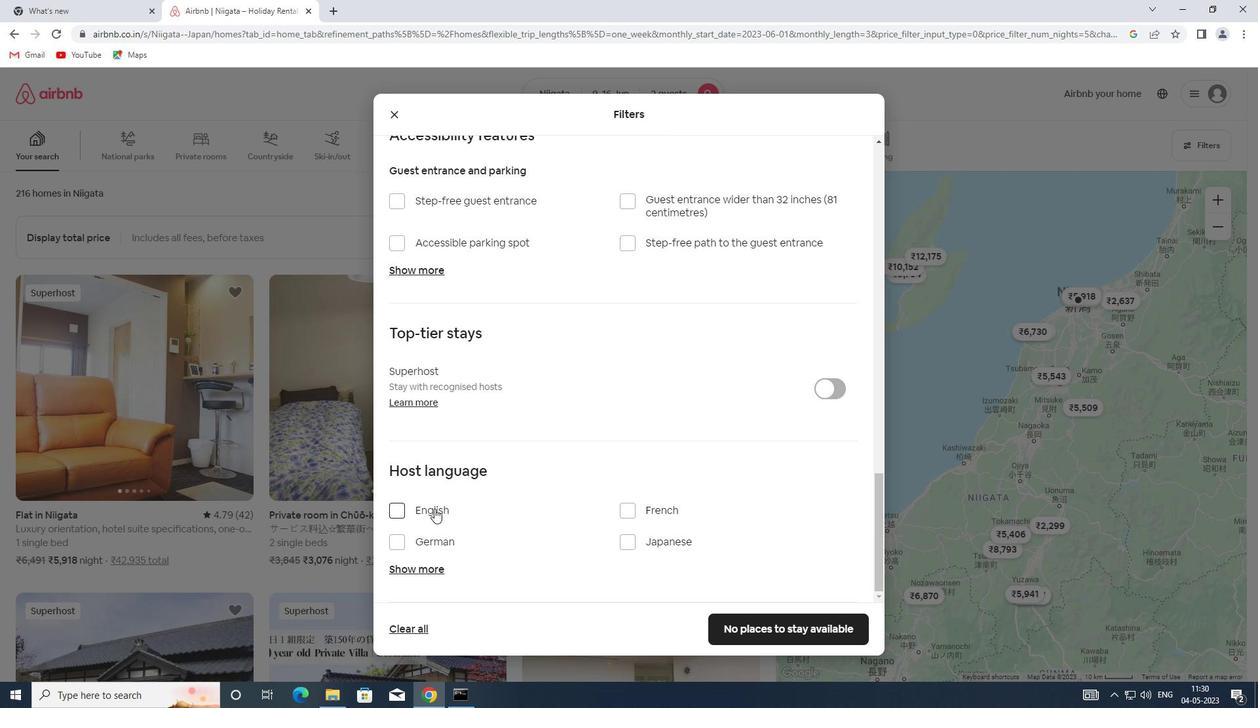 
Action: Mouse moved to (792, 625)
Screenshot: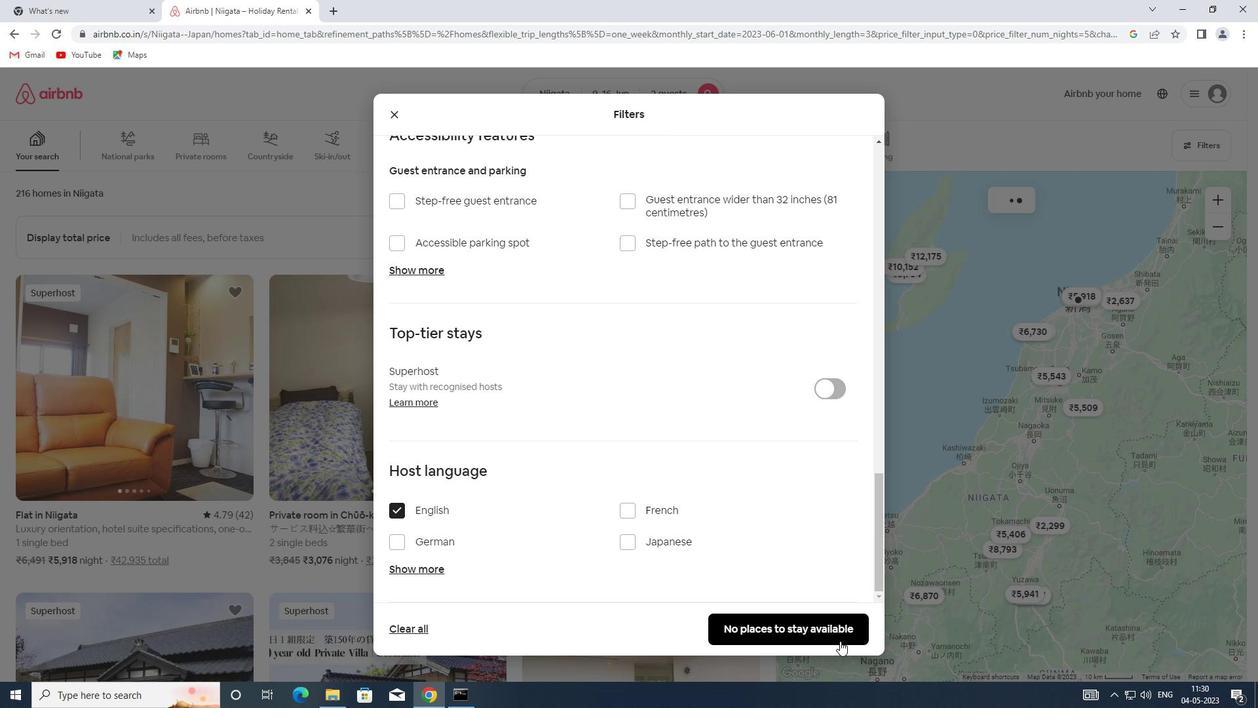 
Action: Mouse pressed left at (792, 625)
Screenshot: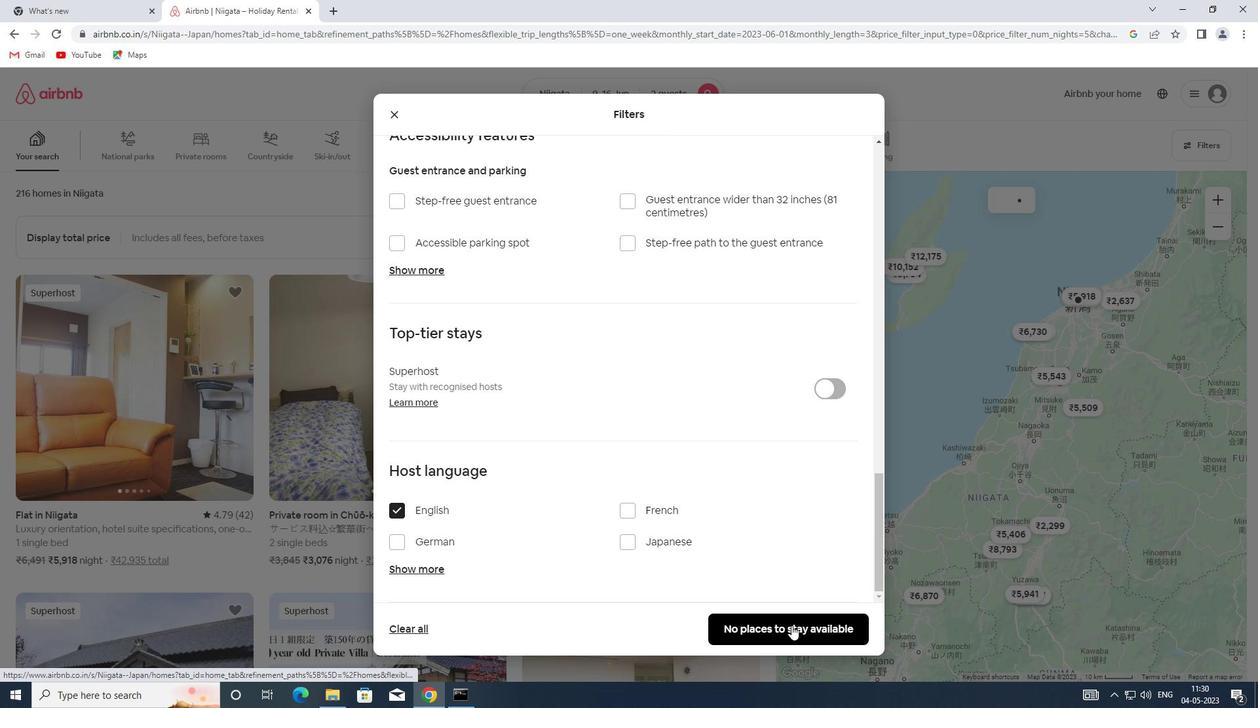 
